 Task: Open Card Social Work Conference Review in Board Brand Guidelines Development and Implementation to Workspace IT Consulting Services and add a team member Softage.4@softage.net, a label Blue, a checklist Project Management, an attachment from your computer, a color Blue and finally, add a card description 'Develop and launch new customer loyalty program for repeat business' and a comment 'Given the potential risks associated with this task, let us ensure that we have a solid risk management plan in place.'. Add a start date 'Jan 08, 1900' with a due date 'Jan 15, 1900'
Action: Mouse moved to (584, 159)
Screenshot: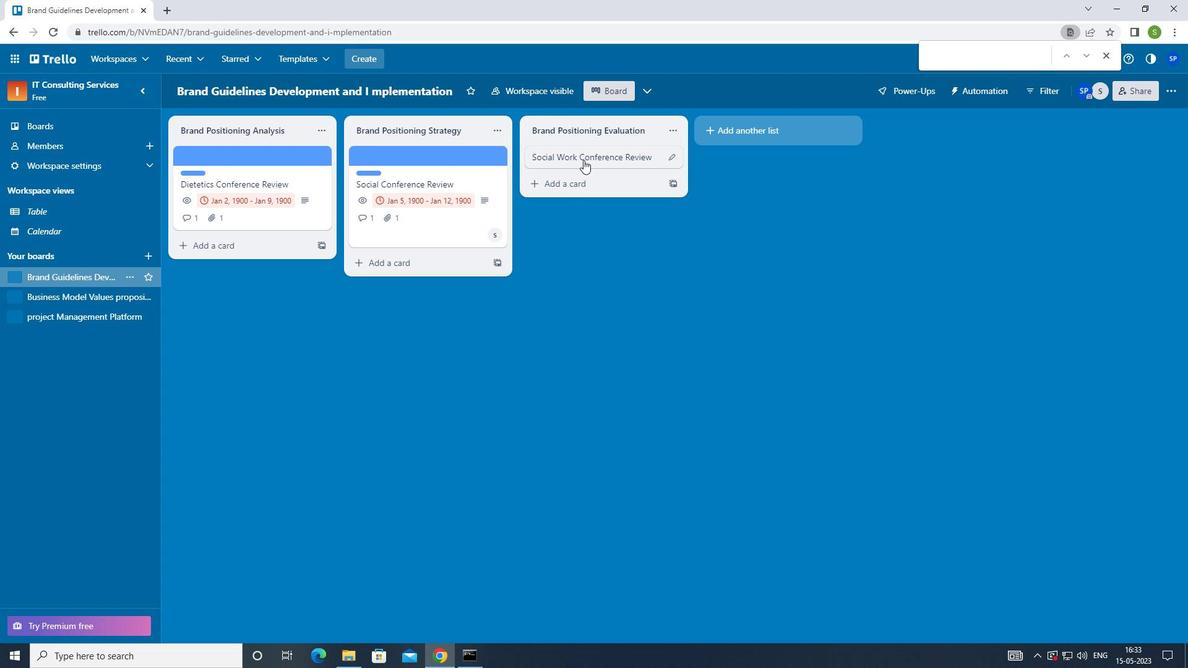 
Action: Mouse pressed left at (584, 159)
Screenshot: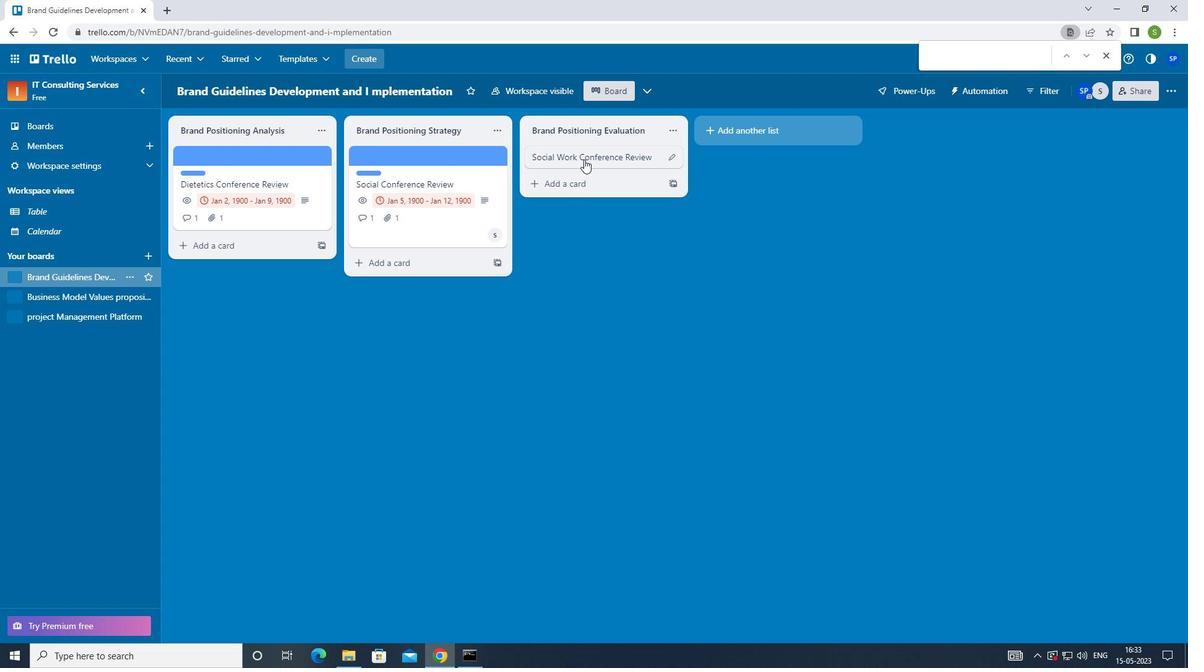 
Action: Mouse moved to (748, 160)
Screenshot: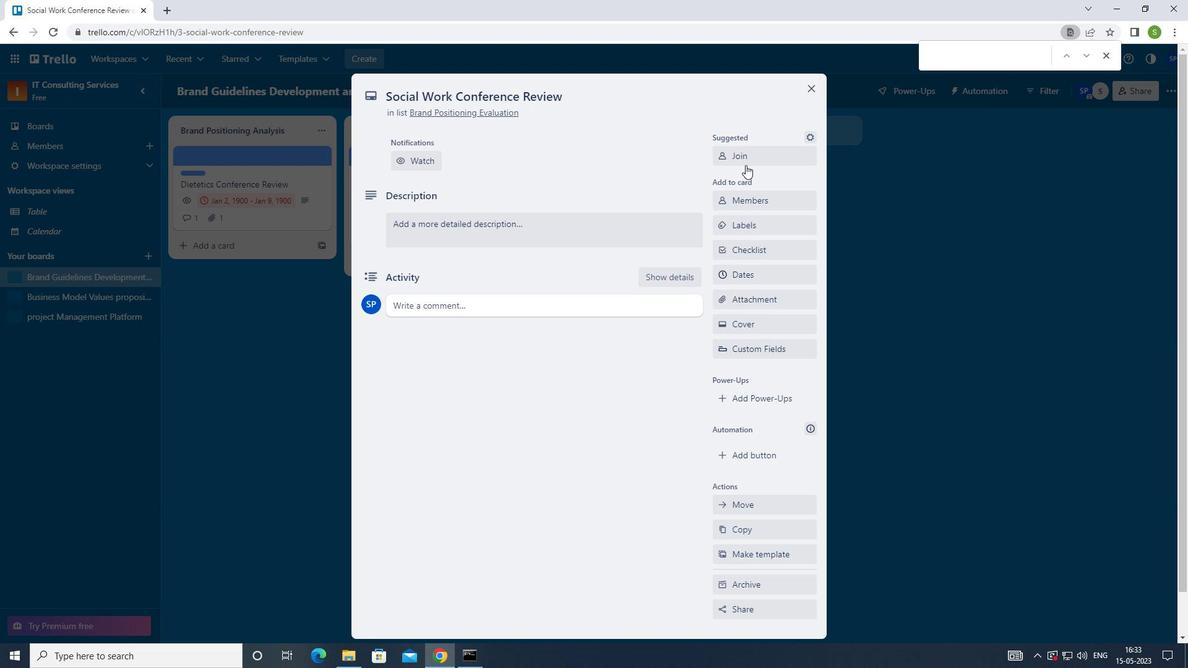 
Action: Mouse pressed left at (748, 160)
Screenshot: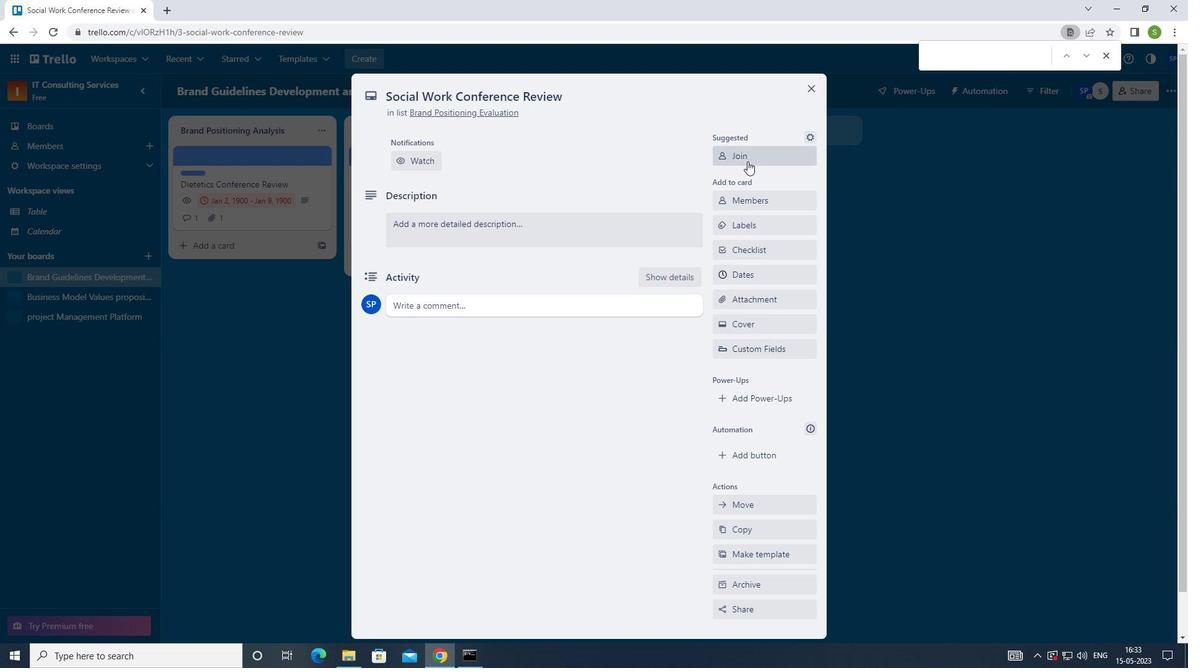 
Action: Mouse moved to (753, 154)
Screenshot: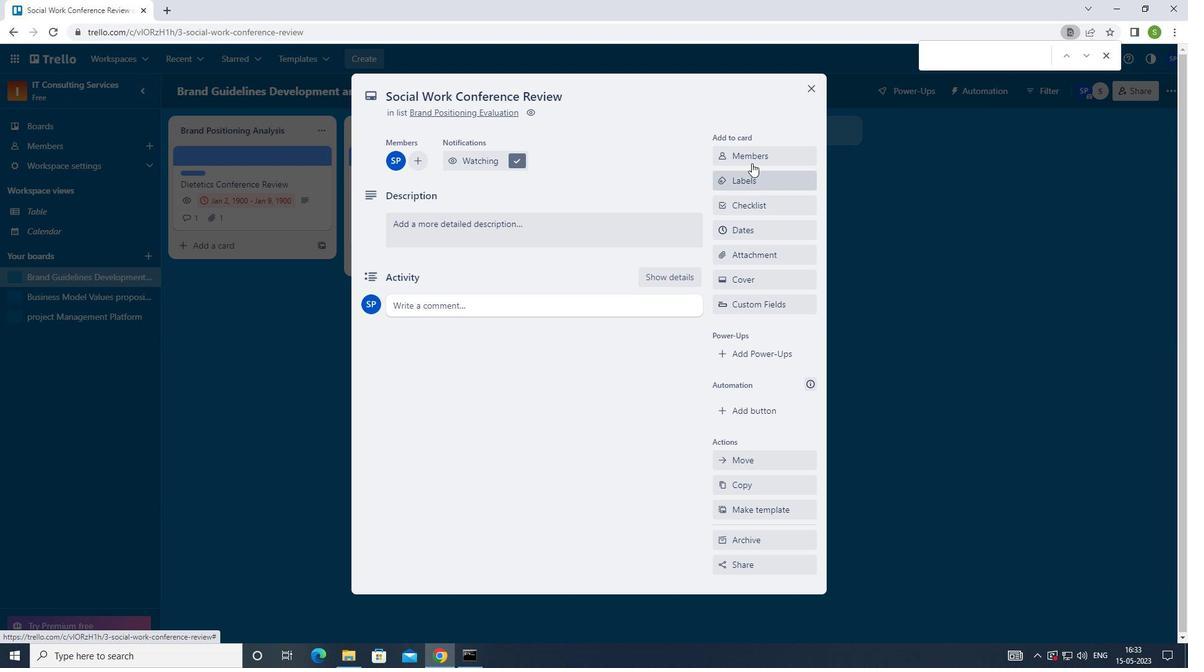 
Action: Mouse pressed left at (753, 154)
Screenshot: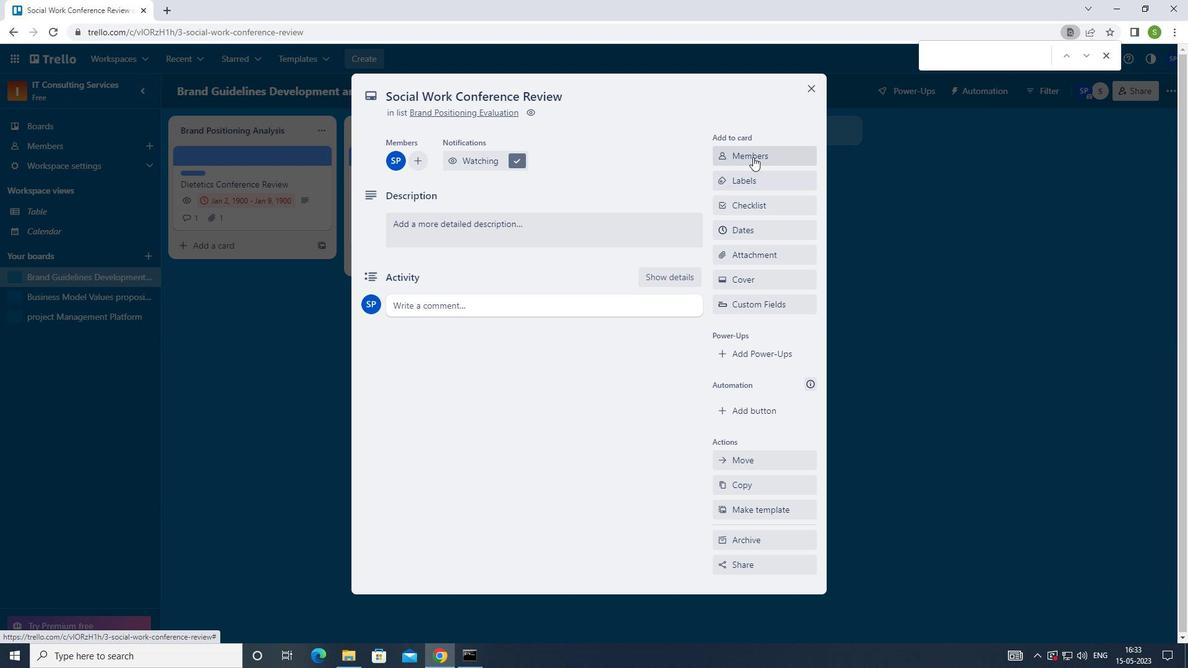 
Action: Mouse moved to (700, 173)
Screenshot: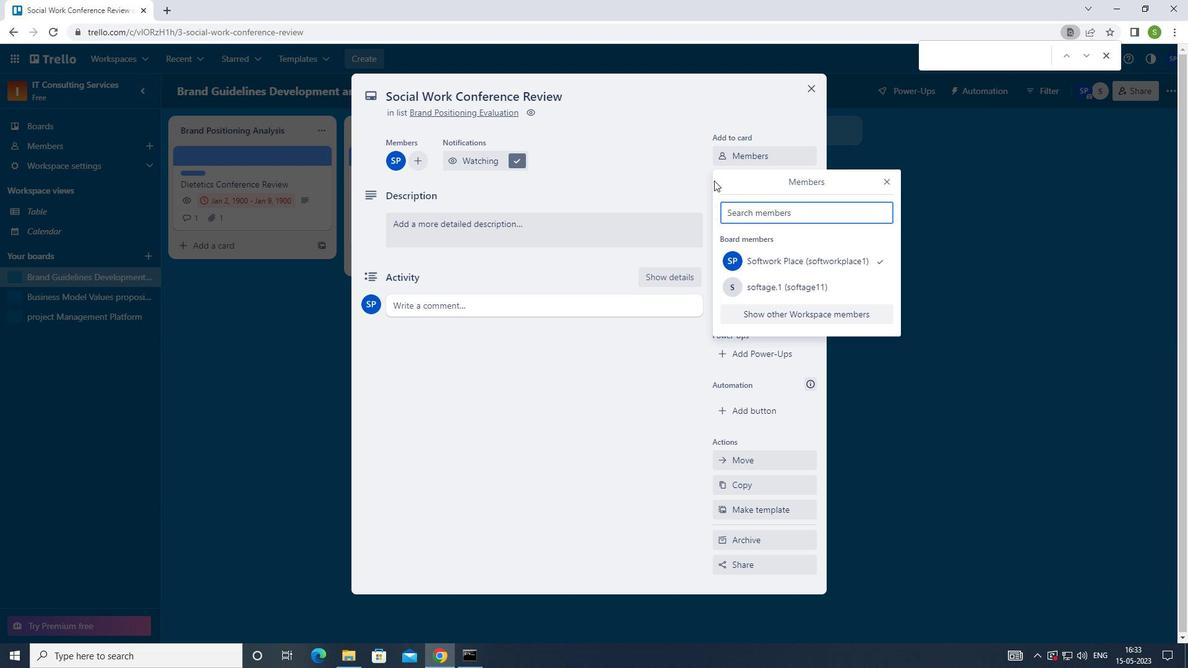 
Action: Key pressed <Key.shift>SOFTAGE.4<Key.shift>@SOFTAGE.NET<Key.enter>
Screenshot: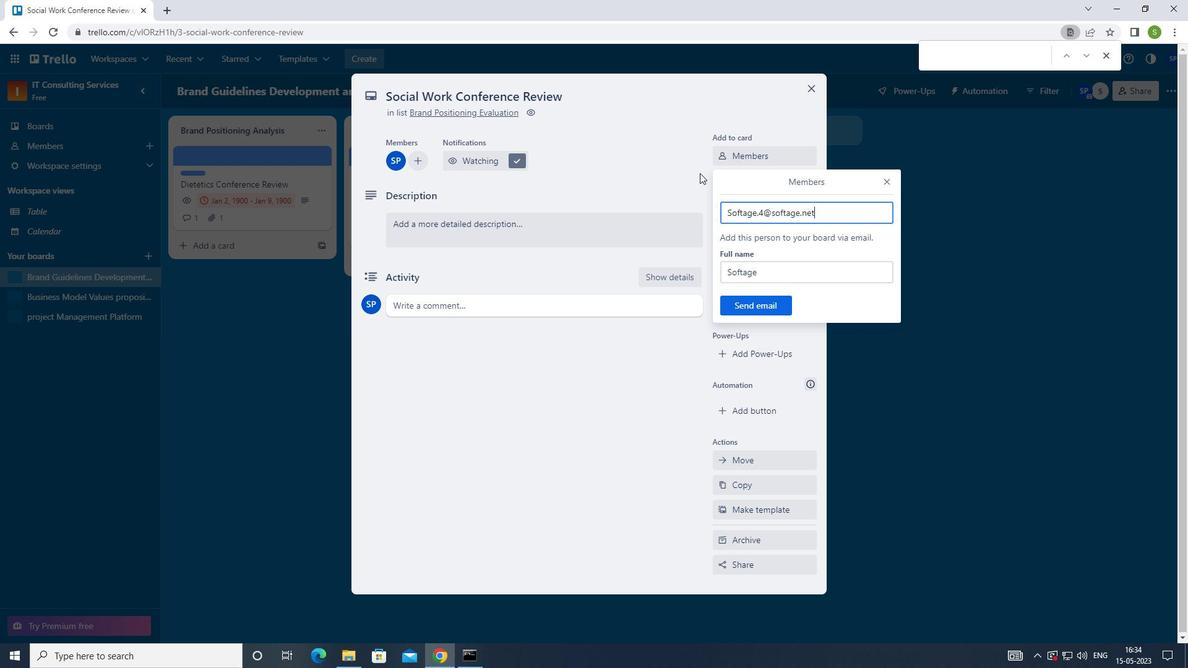 
Action: Mouse moved to (890, 181)
Screenshot: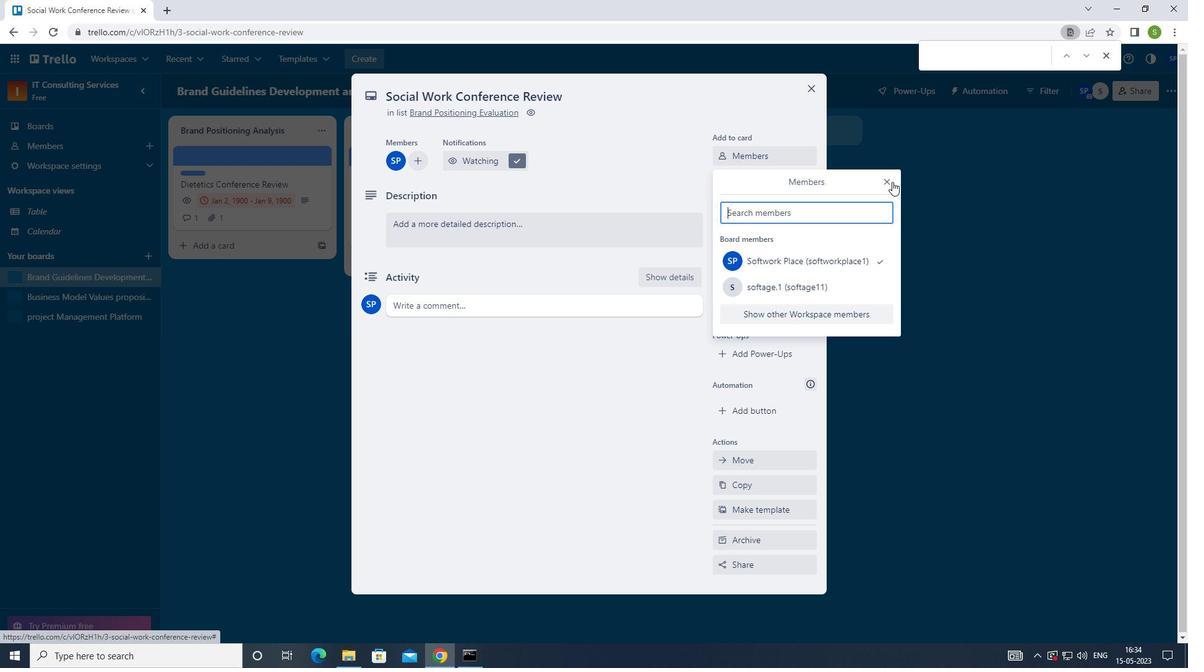 
Action: Mouse pressed left at (890, 181)
Screenshot: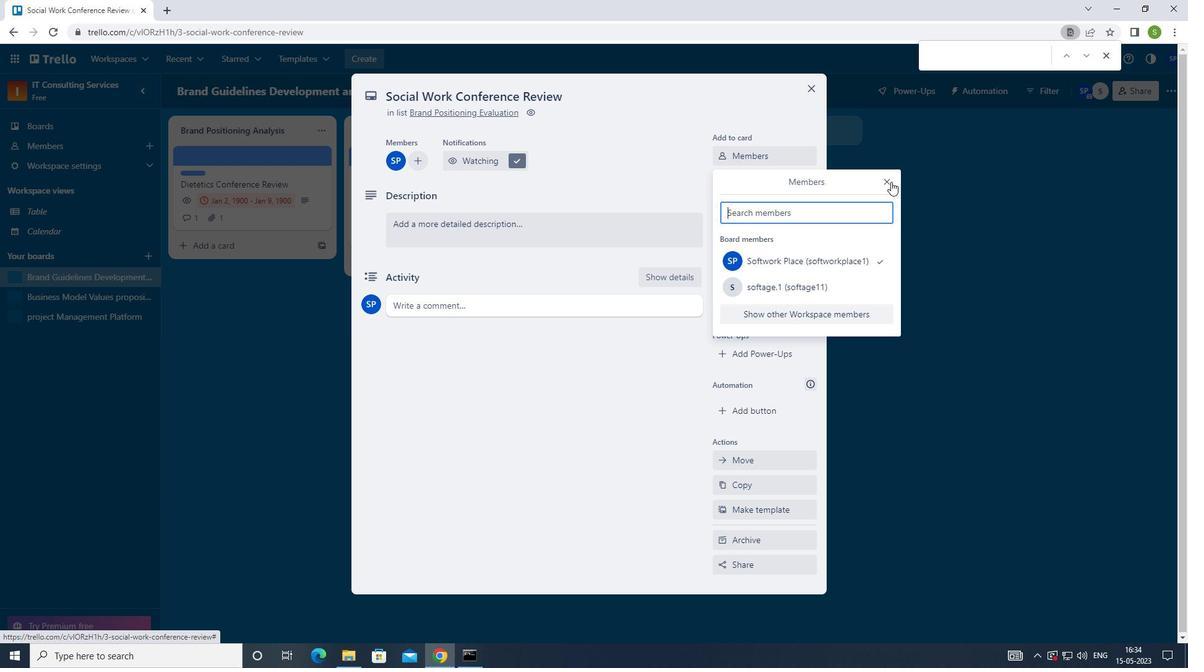 
Action: Mouse moved to (778, 179)
Screenshot: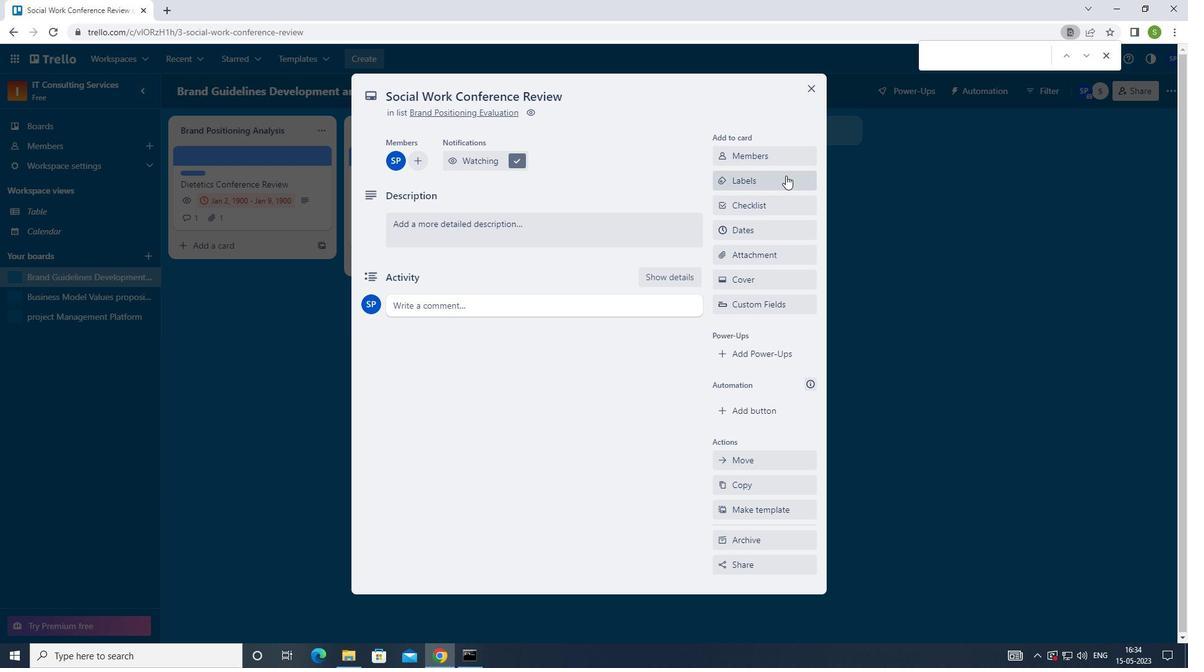 
Action: Mouse pressed left at (778, 179)
Screenshot: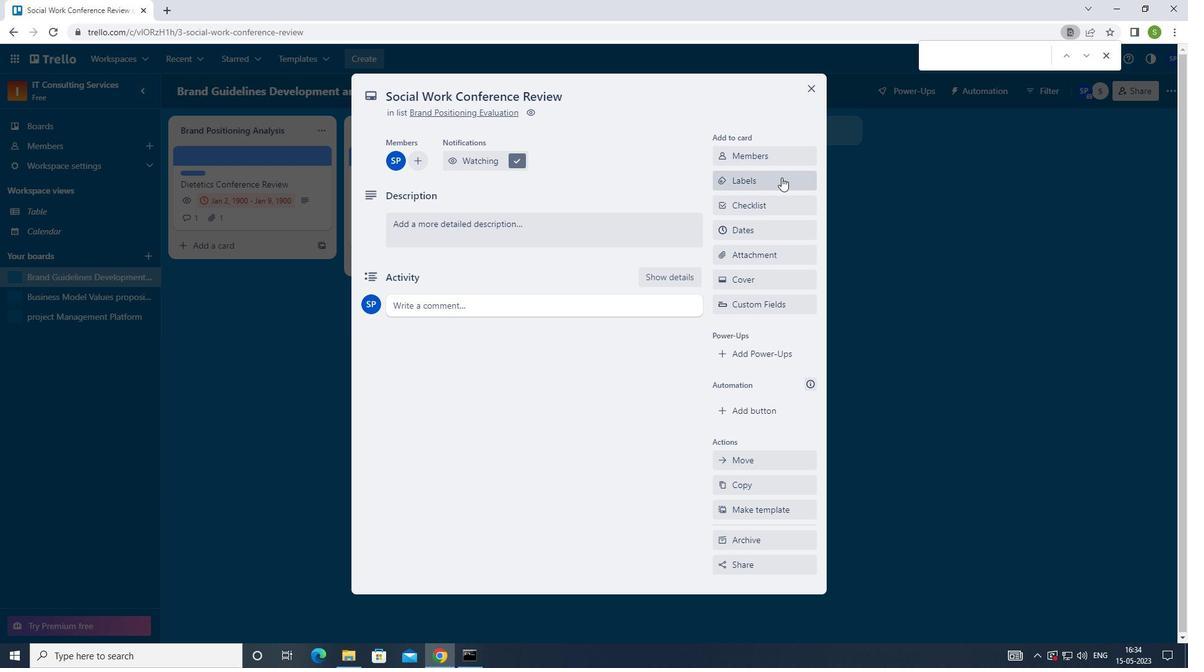 
Action: Mouse moved to (770, 392)
Screenshot: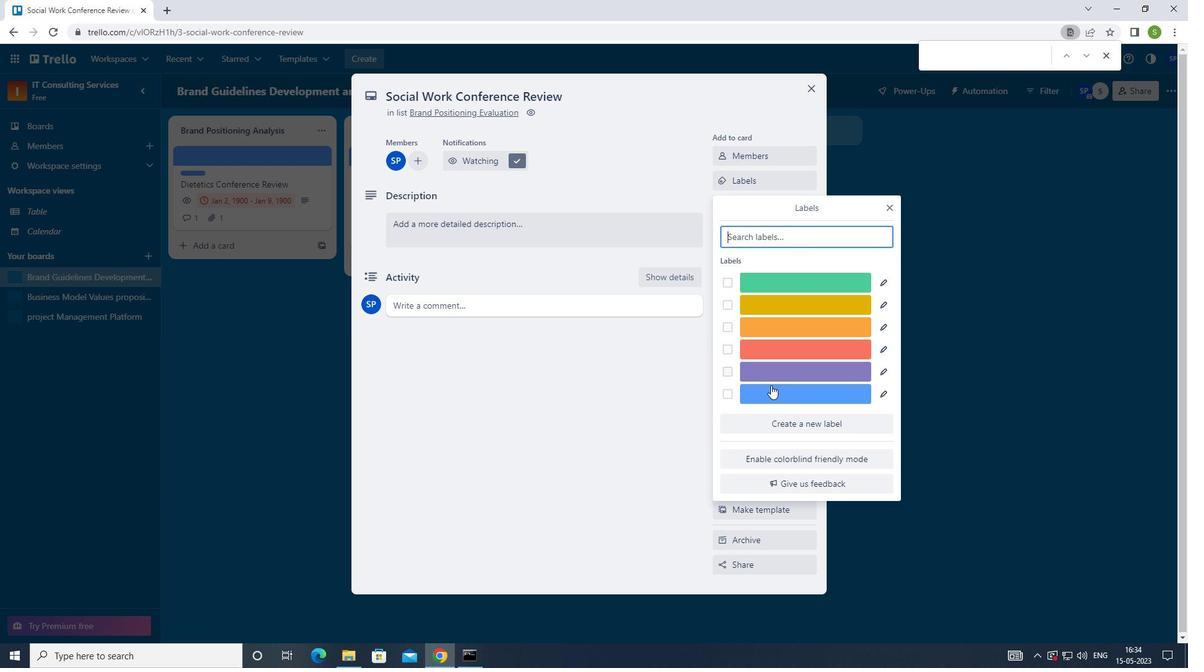 
Action: Mouse pressed left at (770, 392)
Screenshot: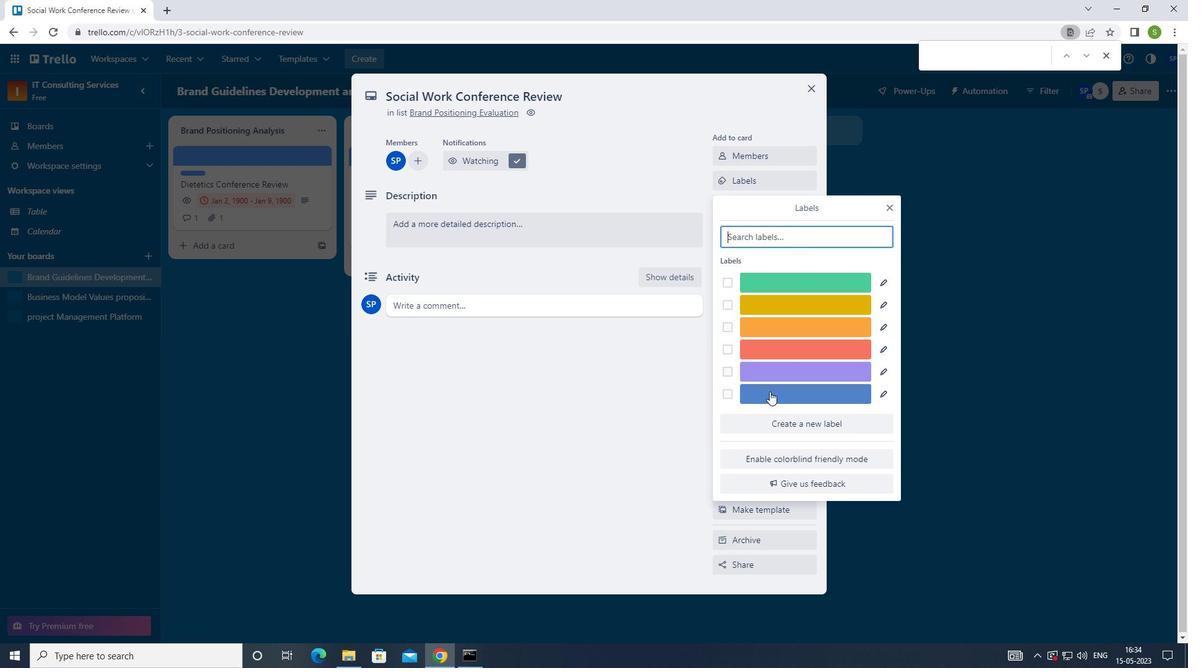 
Action: Mouse moved to (887, 205)
Screenshot: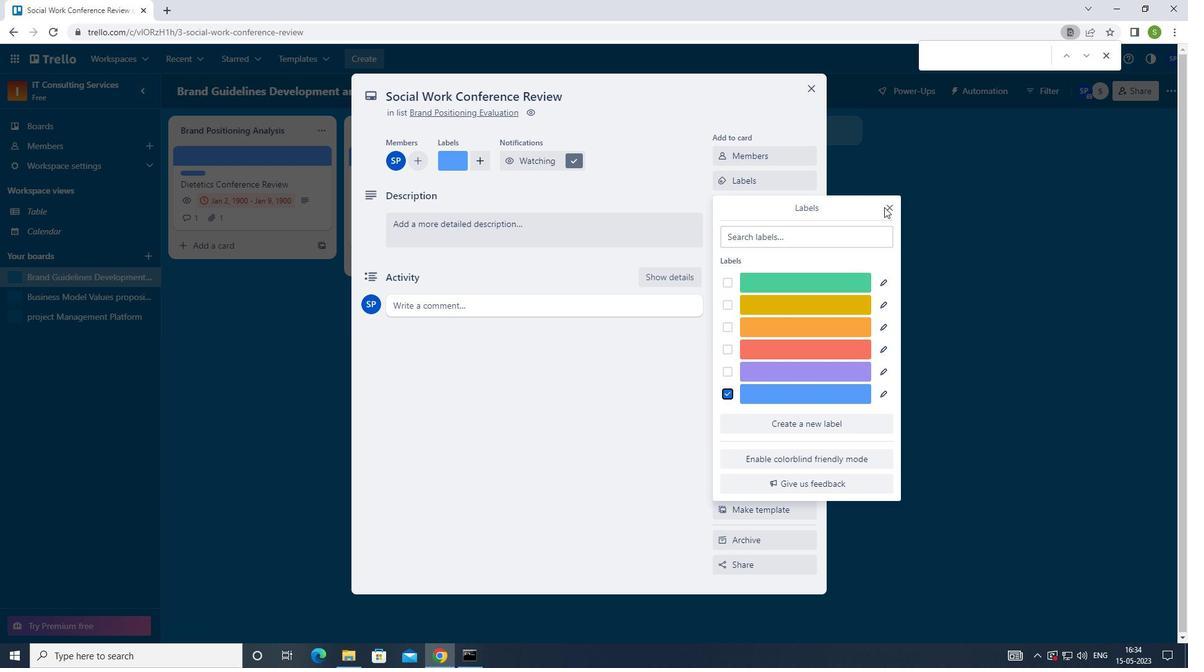 
Action: Mouse pressed left at (887, 205)
Screenshot: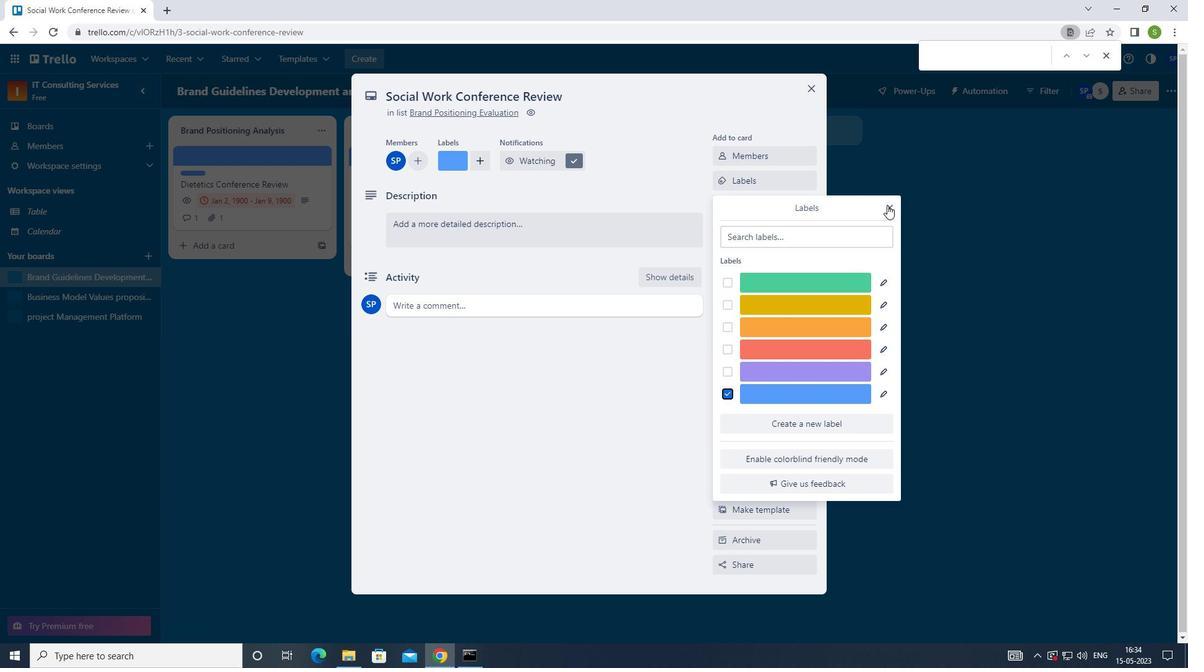 
Action: Mouse moved to (748, 198)
Screenshot: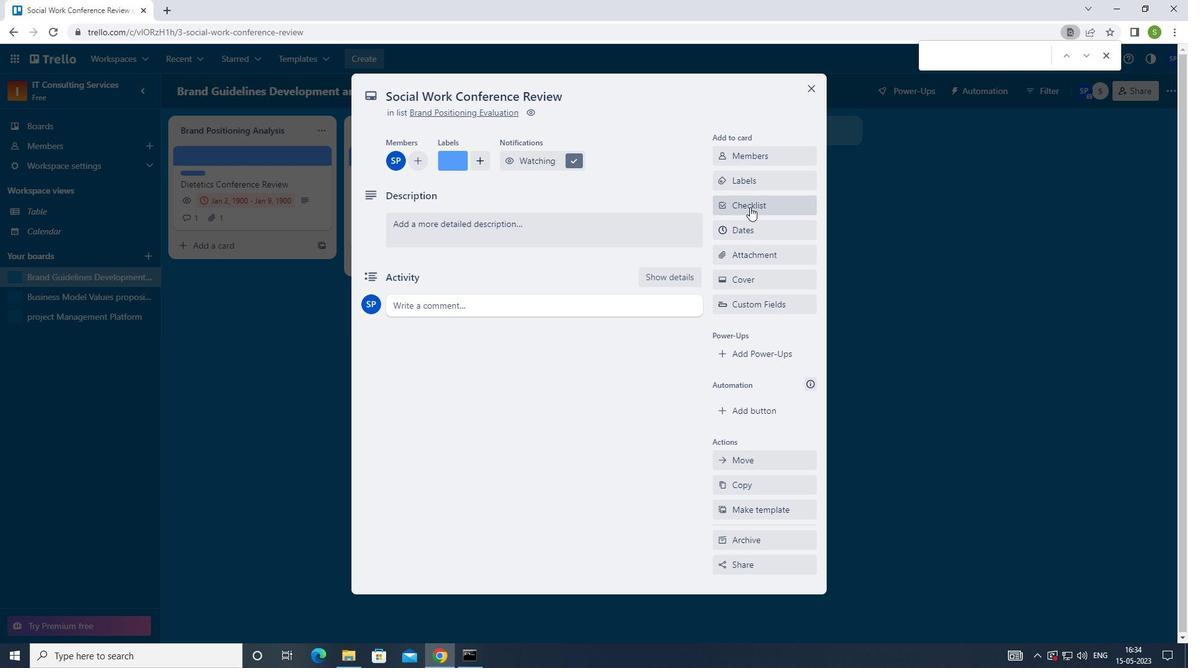 
Action: Mouse pressed left at (748, 198)
Screenshot: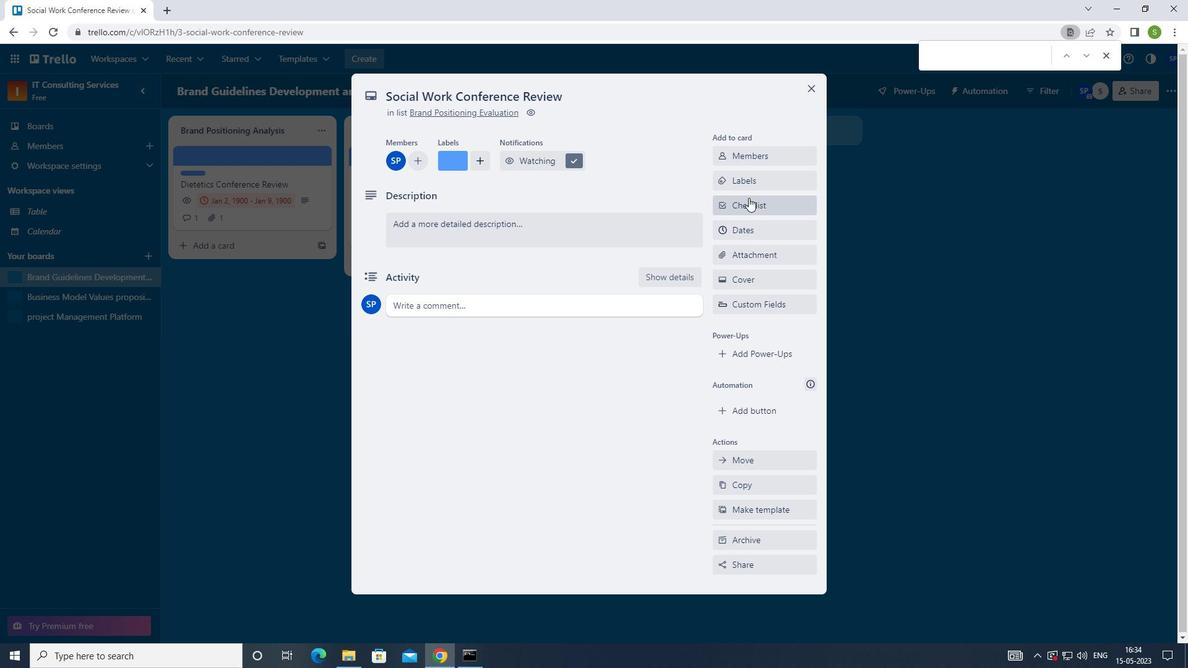 
Action: Mouse moved to (817, 196)
Screenshot: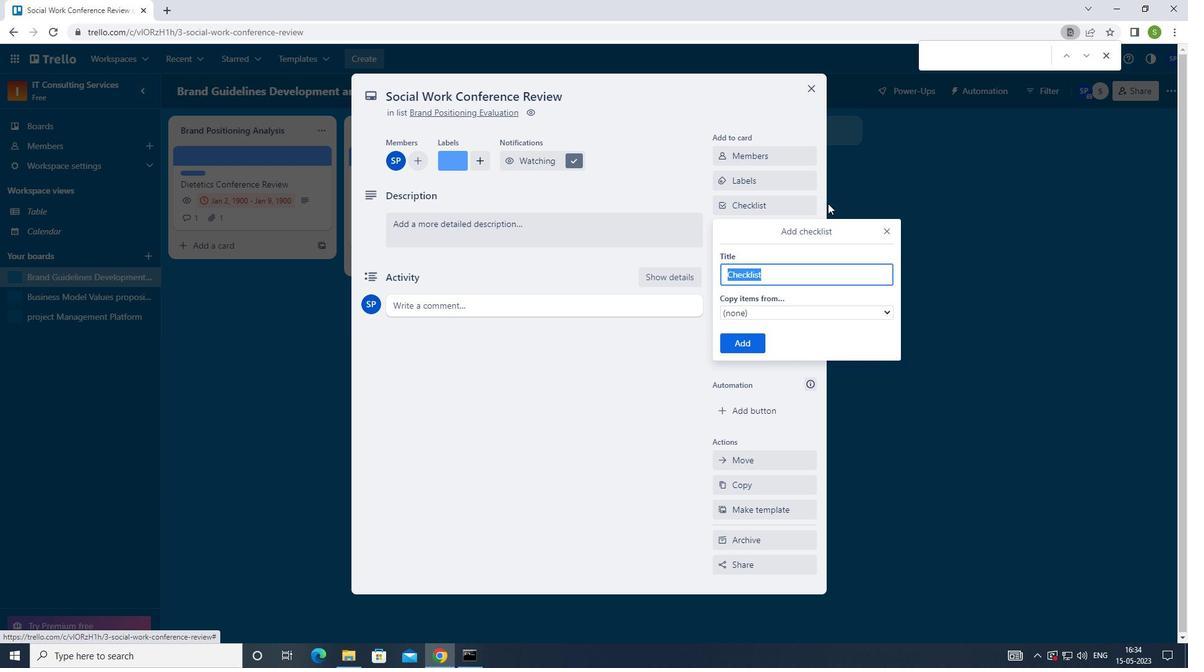 
Action: Key pressed <Key.shift>PROJECT<Key.space><Key.shift>MANAGEMENT
Screenshot: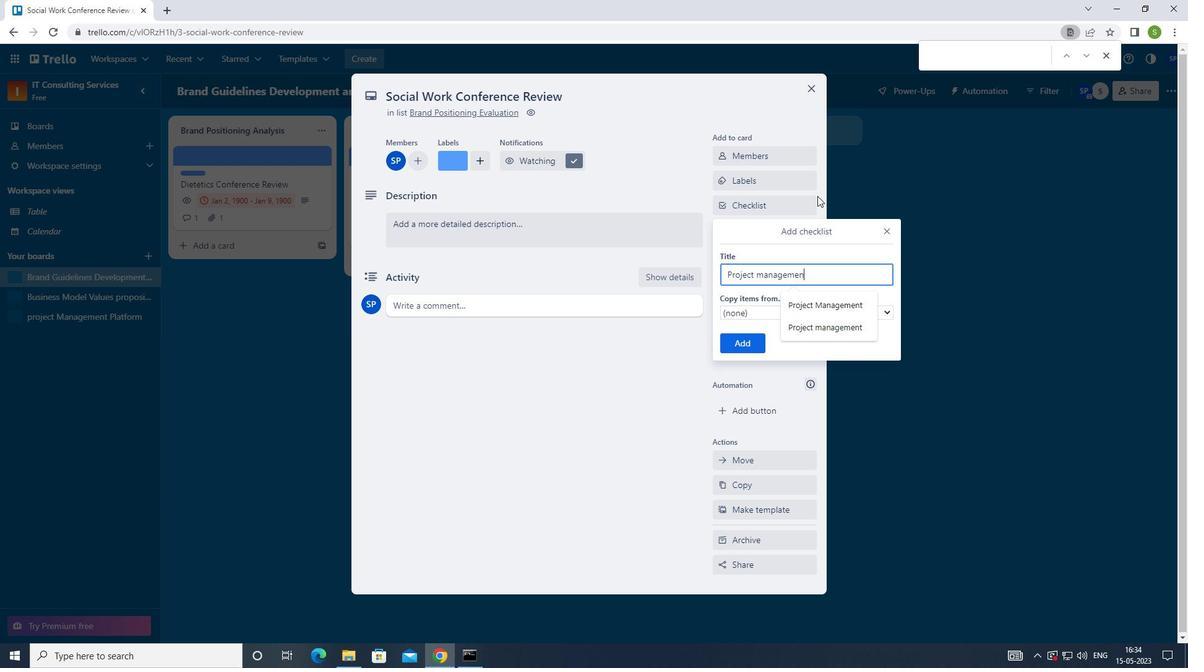 
Action: Mouse moved to (751, 344)
Screenshot: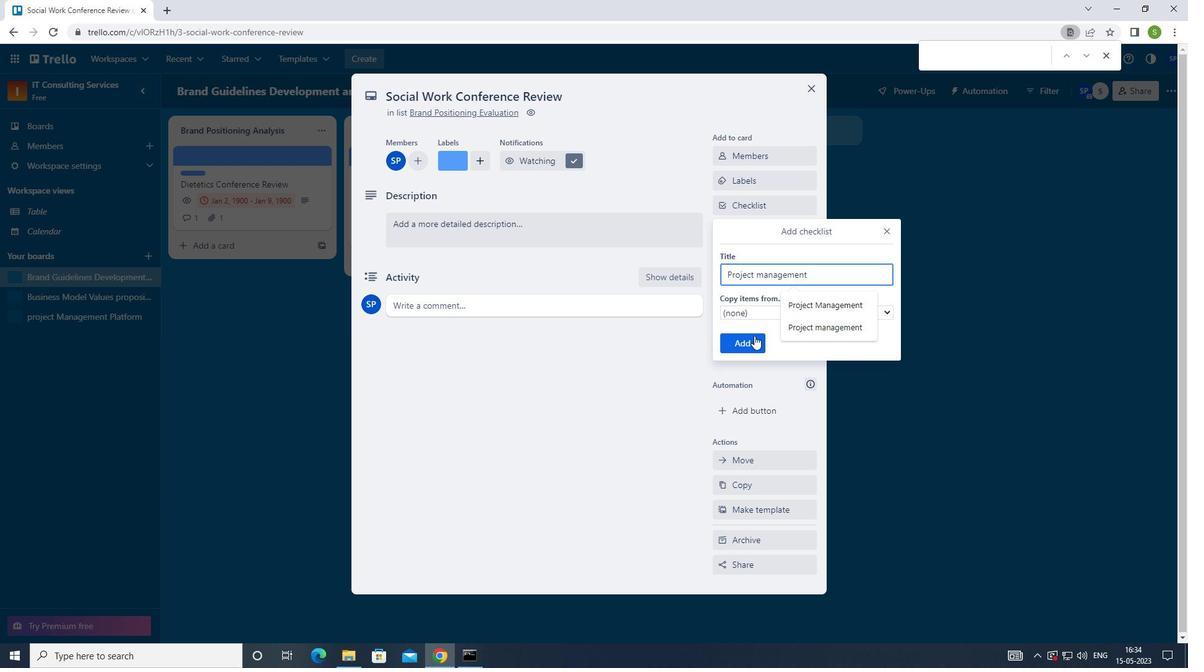 
Action: Mouse pressed left at (751, 344)
Screenshot: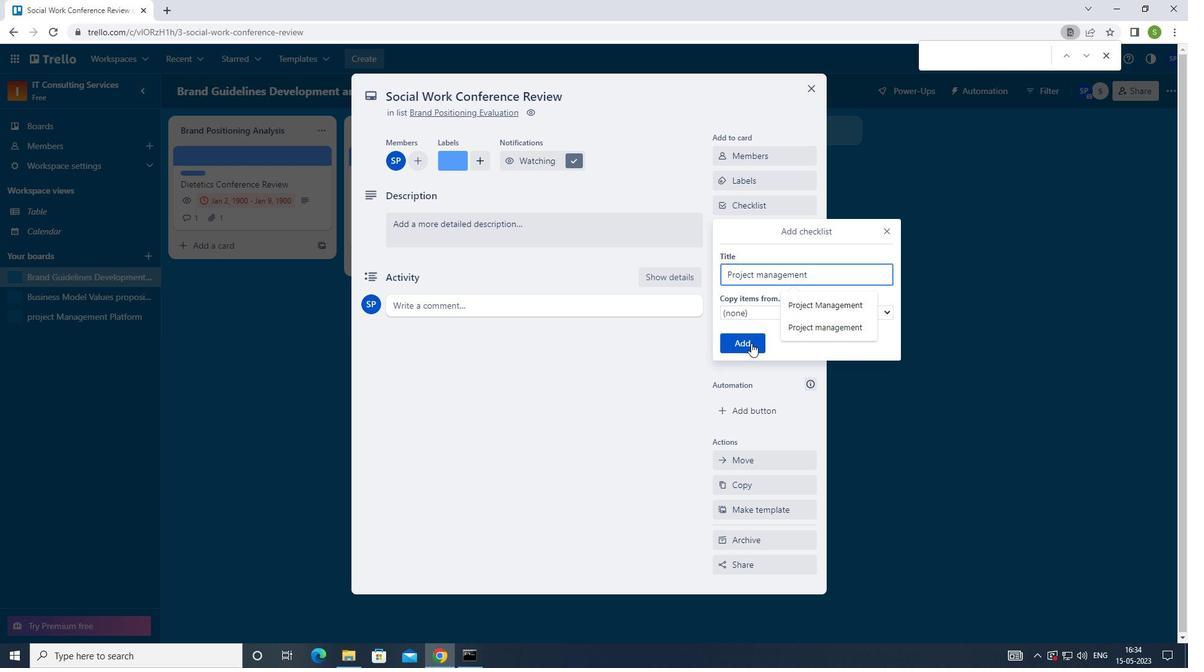
Action: Mouse moved to (750, 259)
Screenshot: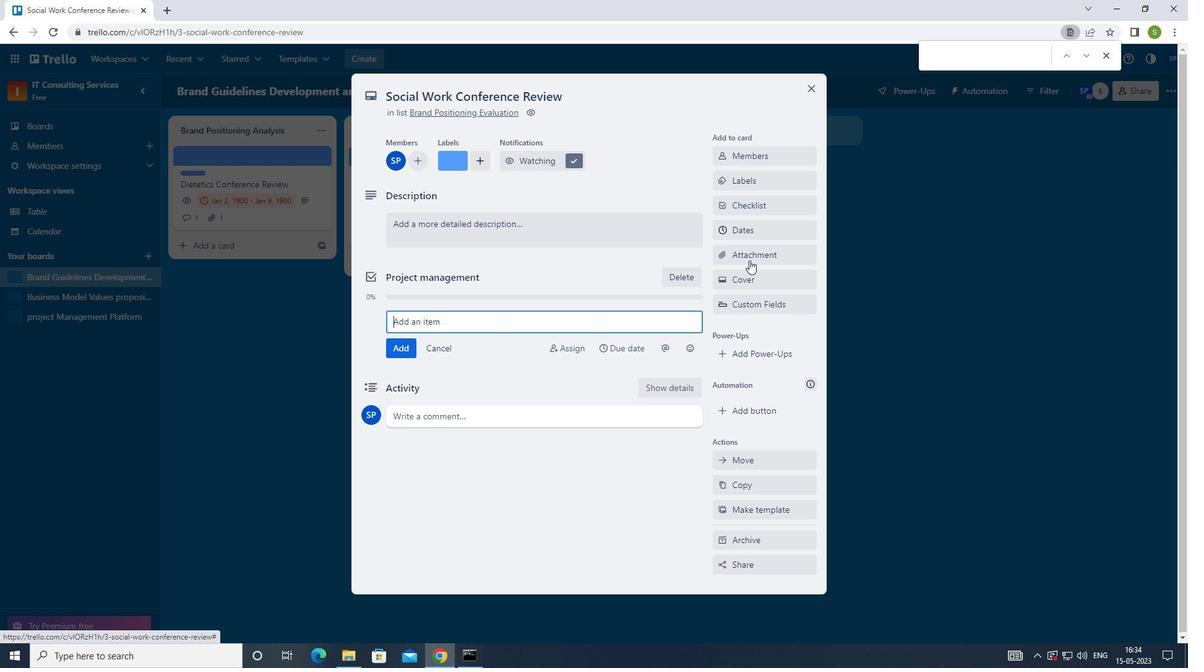 
Action: Mouse pressed left at (750, 259)
Screenshot: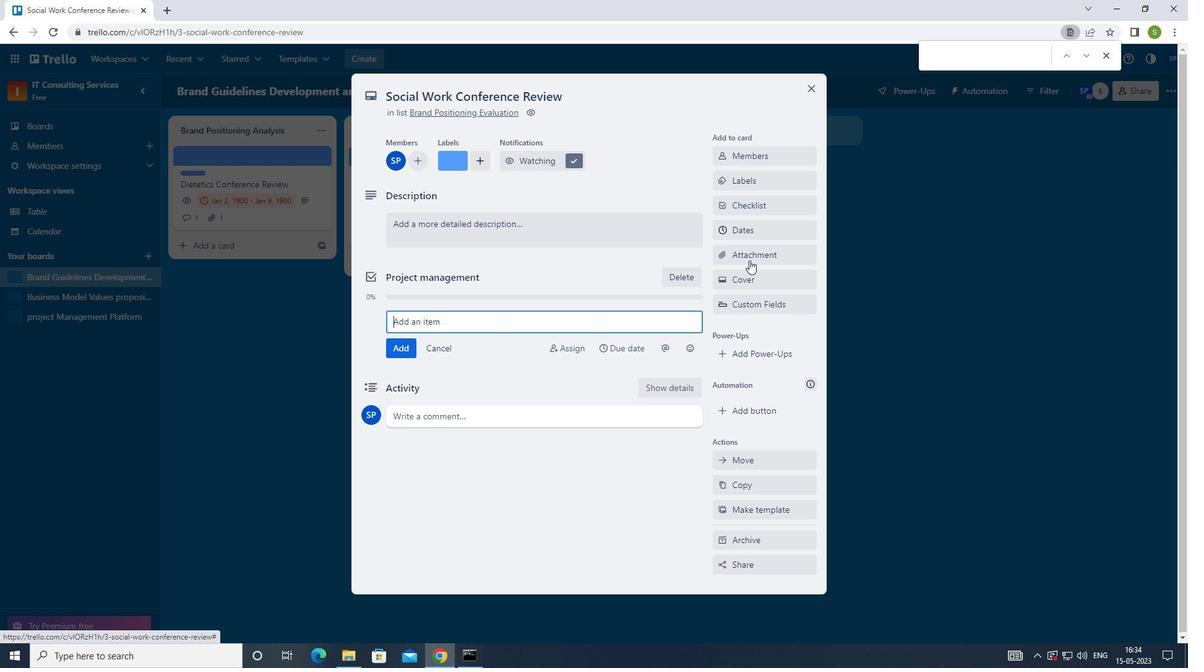 
Action: Mouse moved to (745, 307)
Screenshot: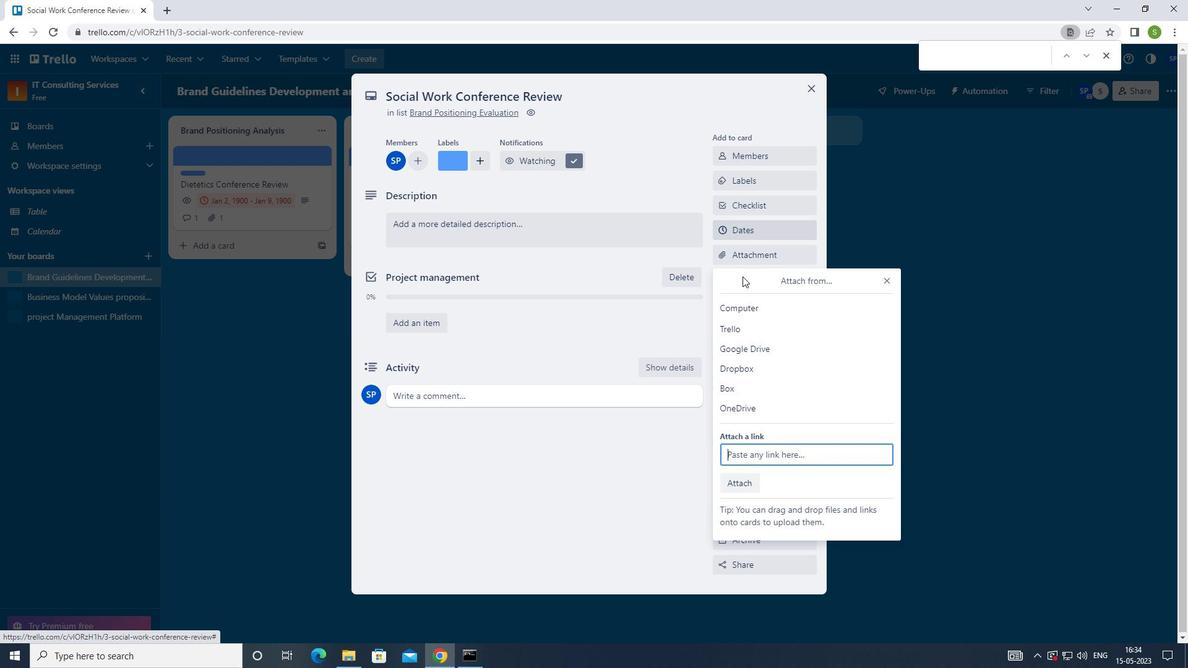
Action: Mouse pressed left at (745, 307)
Screenshot: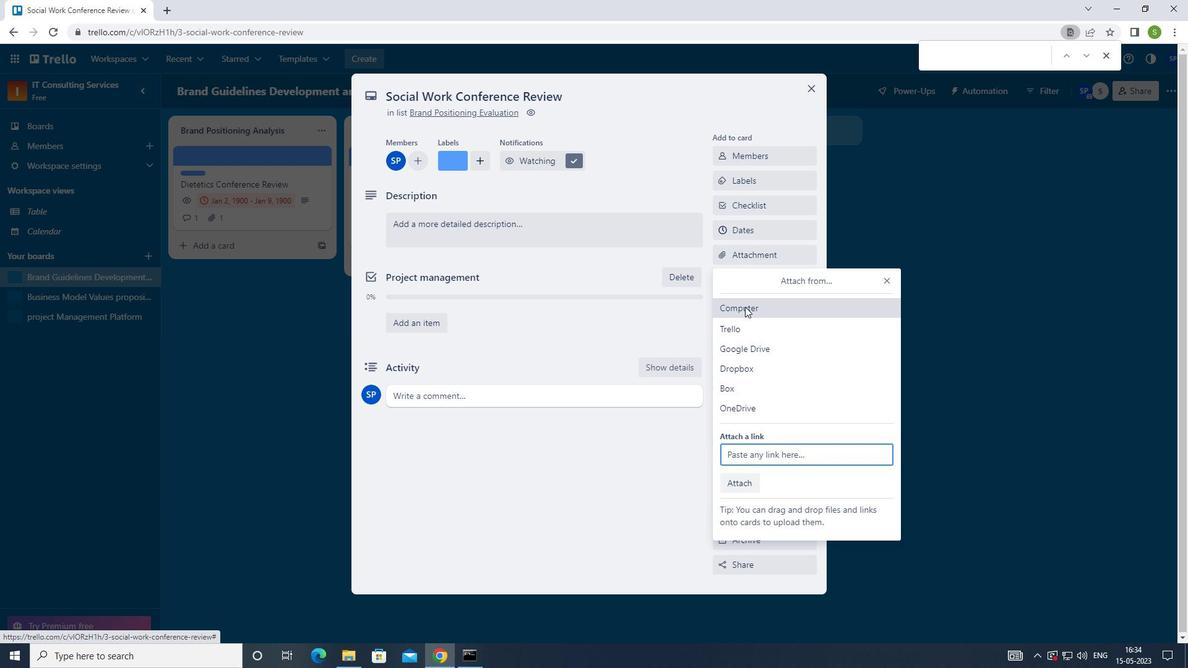 
Action: Mouse moved to (331, 91)
Screenshot: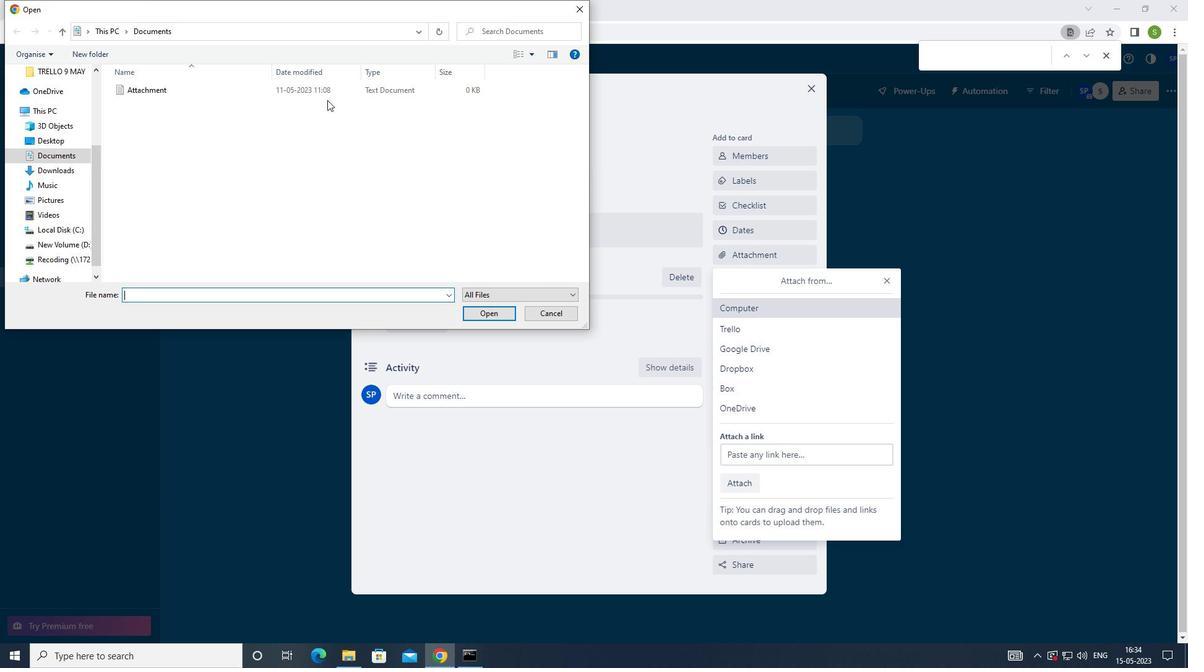 
Action: Mouse pressed left at (331, 91)
Screenshot: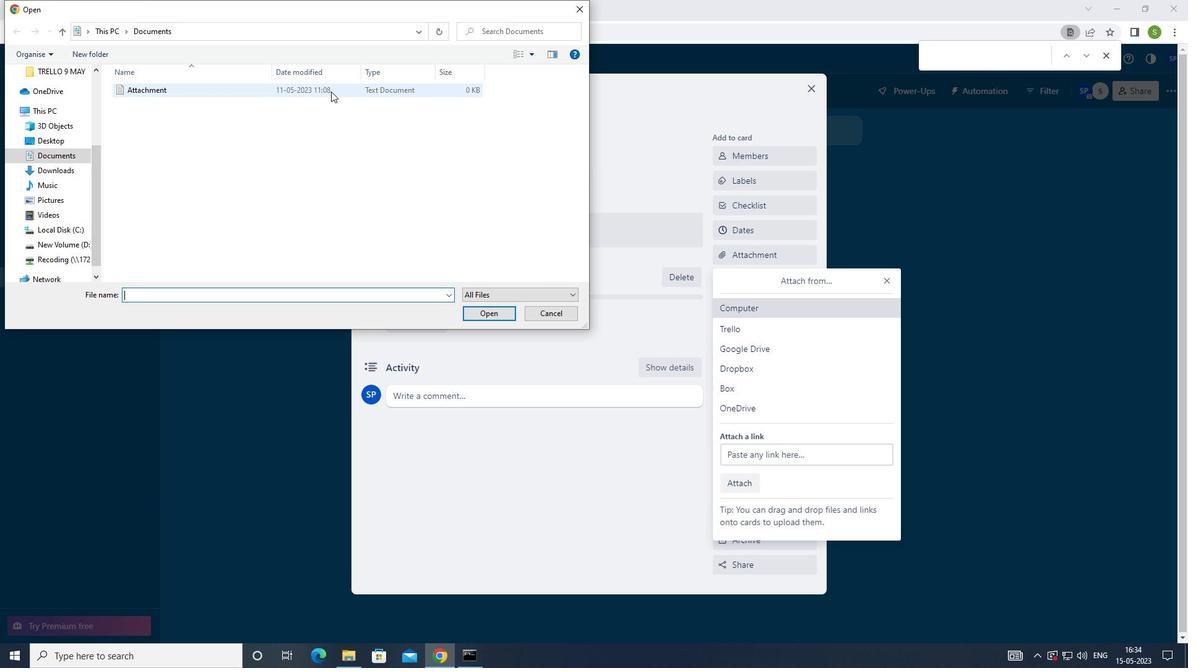 
Action: Mouse moved to (480, 313)
Screenshot: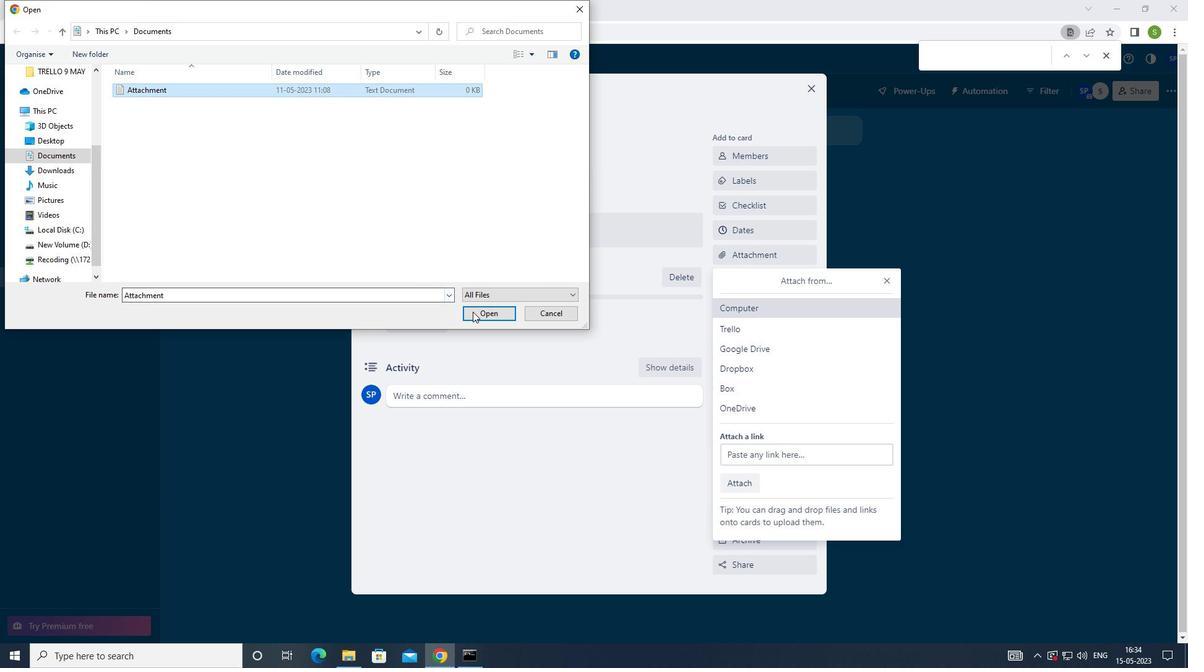 
Action: Mouse pressed left at (480, 313)
Screenshot: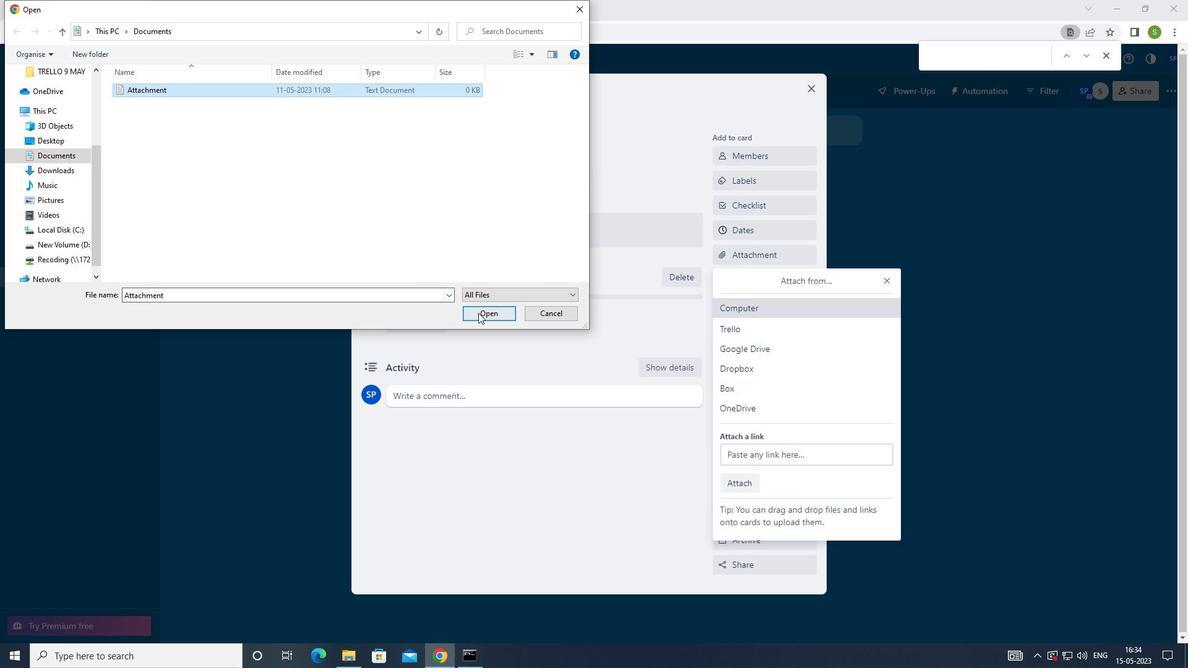 
Action: Mouse moved to (746, 285)
Screenshot: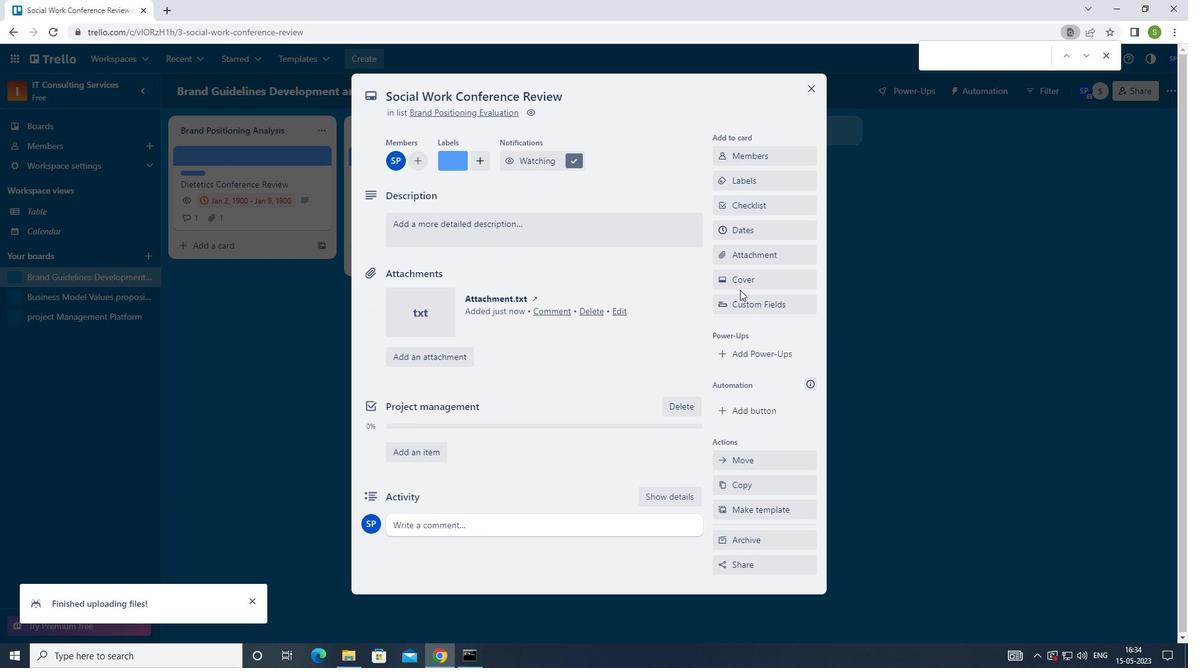 
Action: Mouse pressed left at (746, 285)
Screenshot: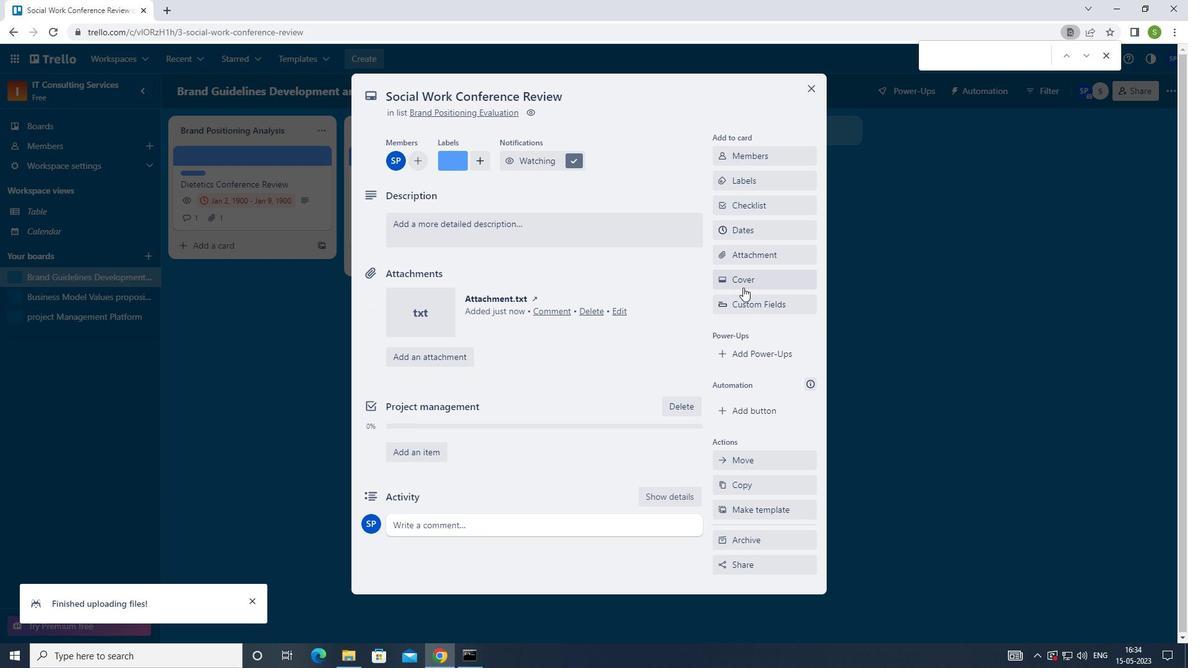 
Action: Mouse moved to (734, 425)
Screenshot: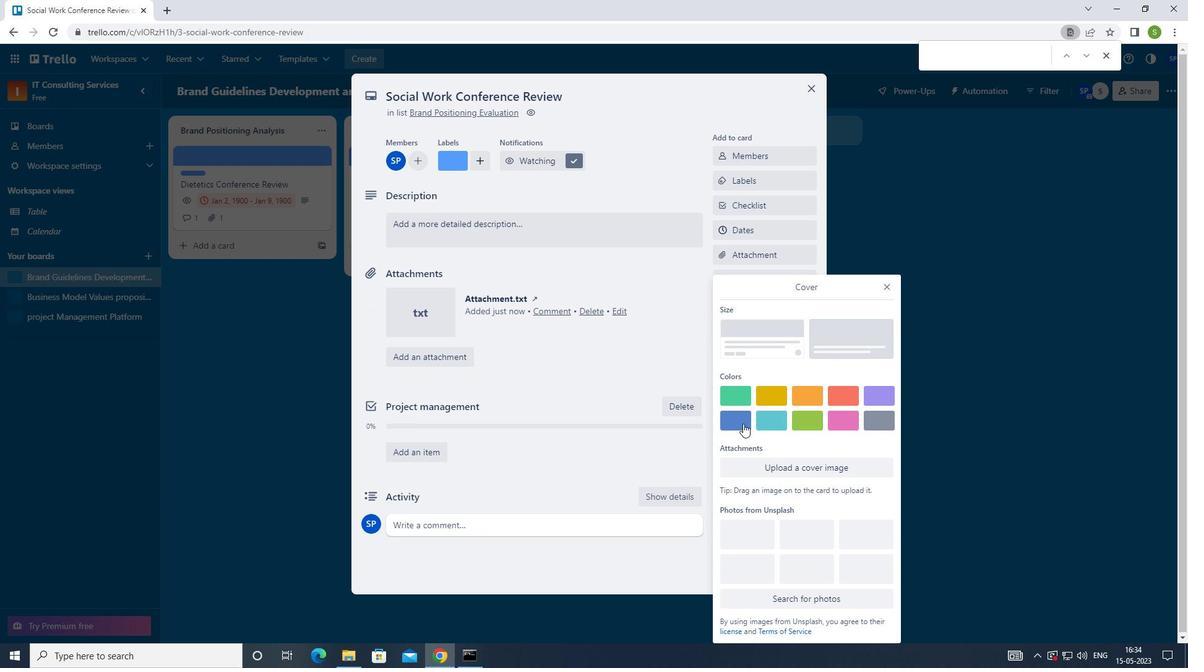 
Action: Mouse pressed left at (734, 425)
Screenshot: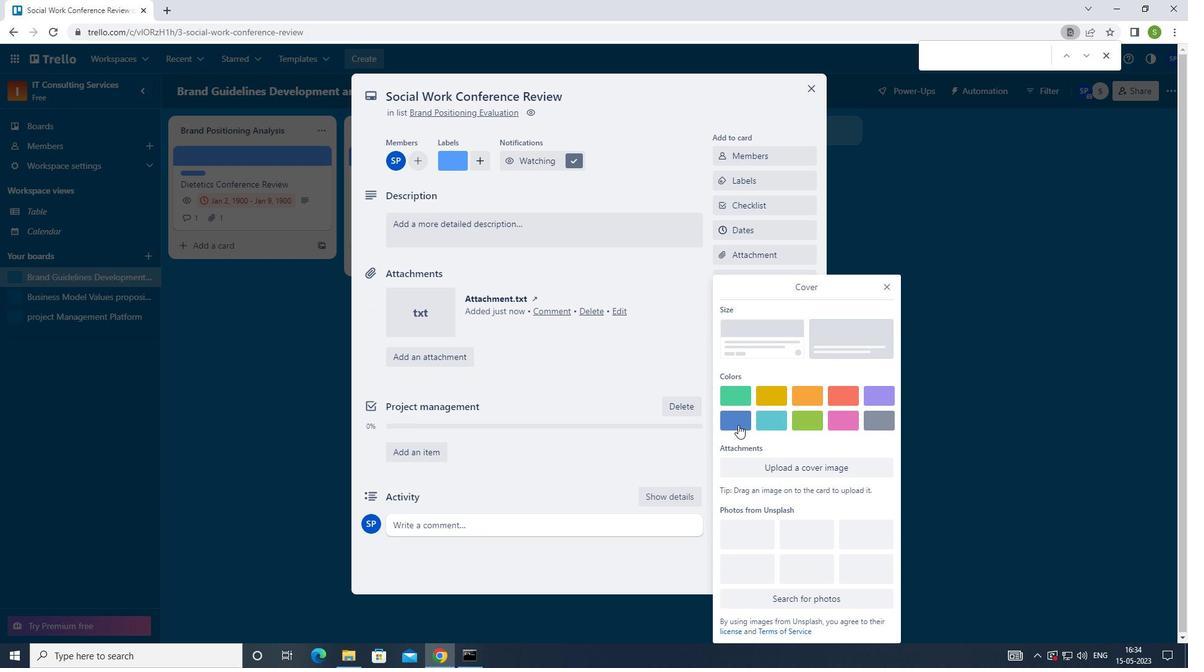 
Action: Mouse moved to (888, 259)
Screenshot: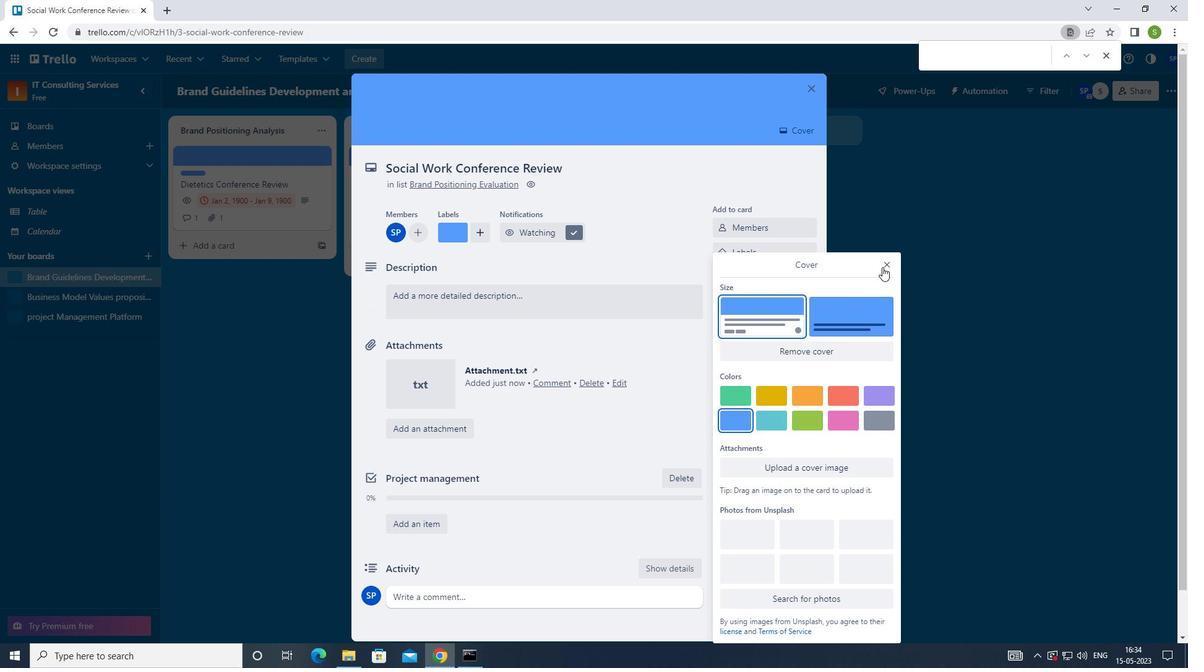 
Action: Mouse pressed left at (888, 259)
Screenshot: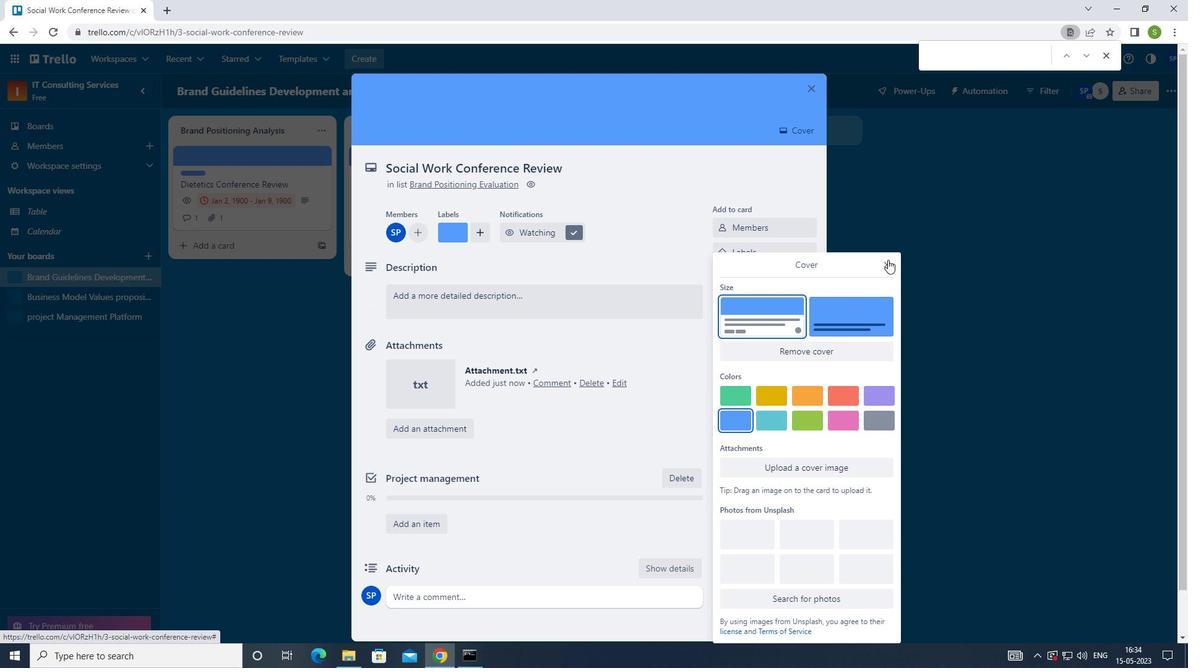 
Action: Mouse moved to (620, 318)
Screenshot: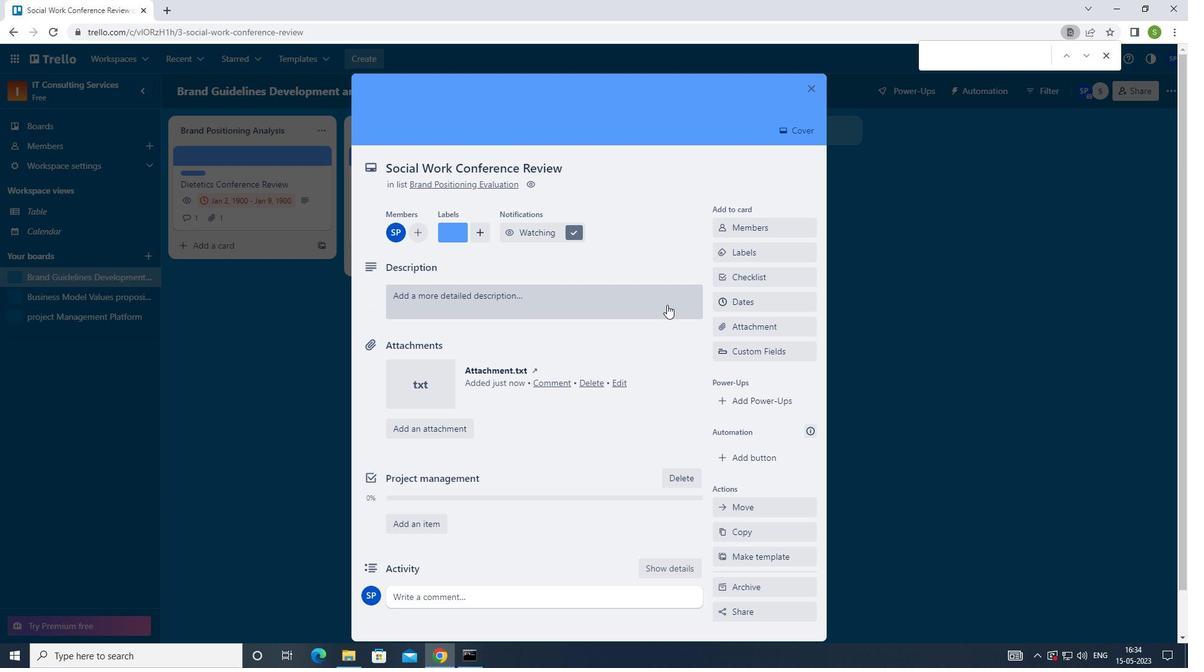 
Action: Mouse pressed left at (620, 318)
Screenshot: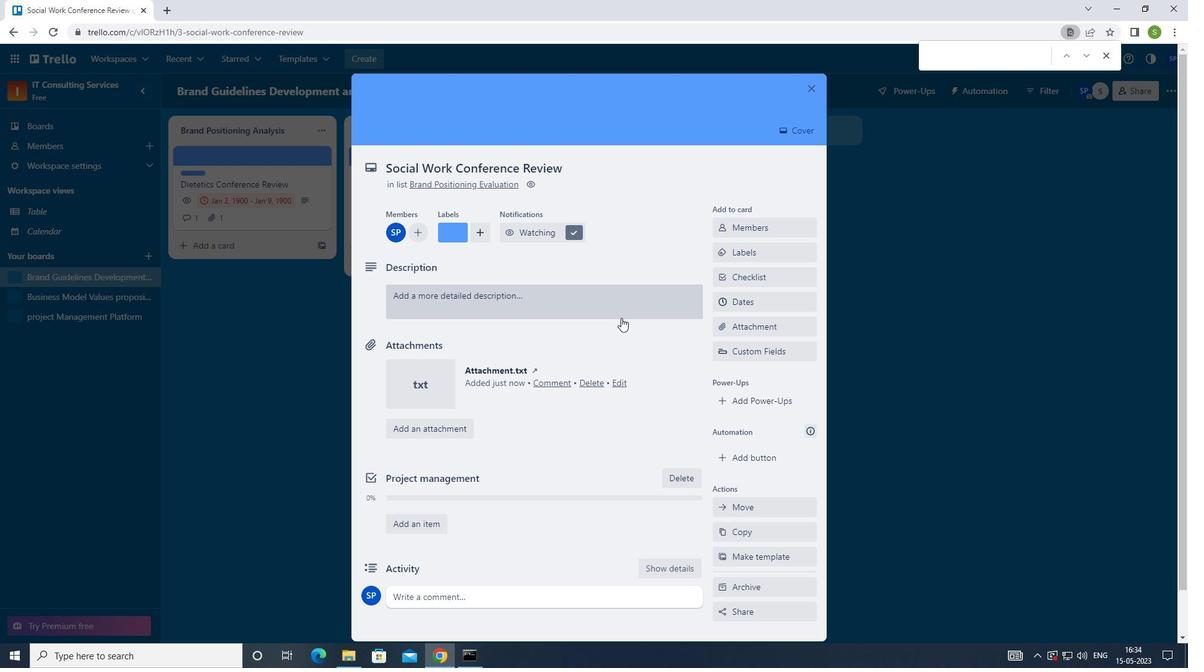
Action: Mouse moved to (656, 255)
Screenshot: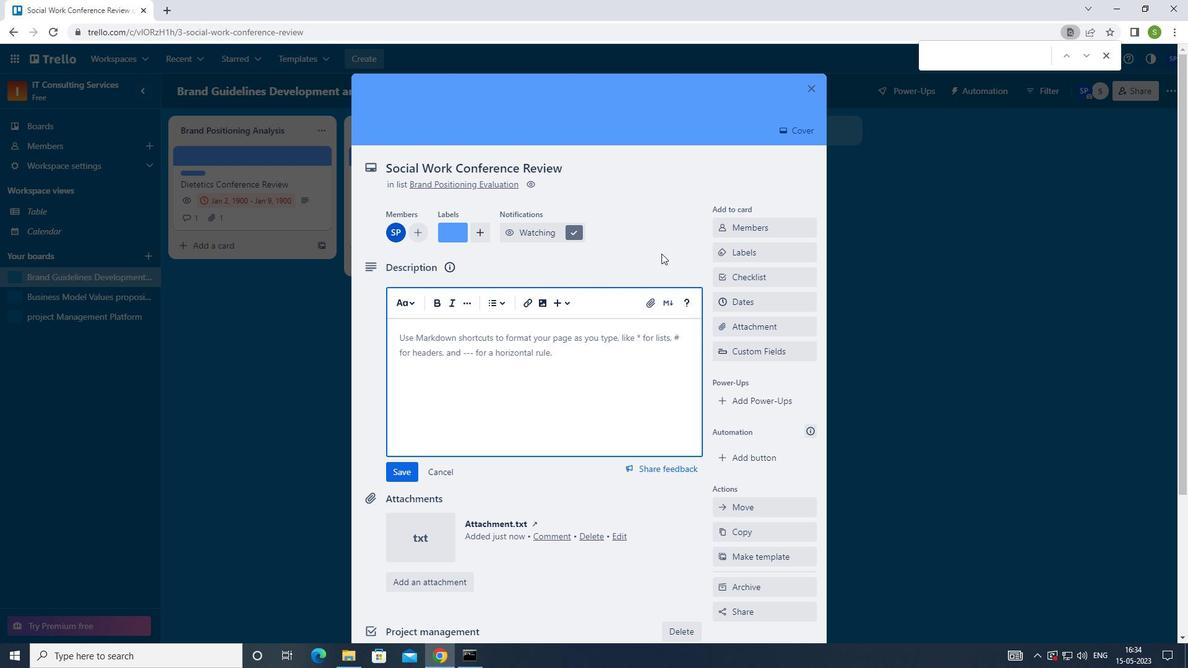 
Action: Key pressed <Key.shift>DEVE
Screenshot: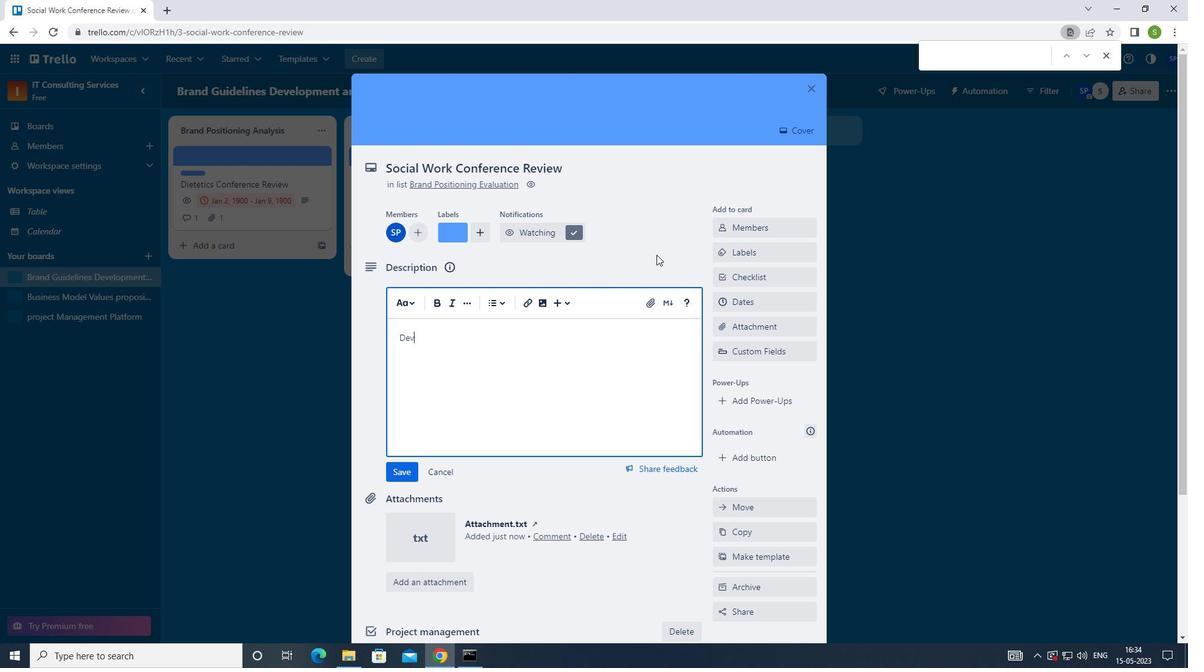 
Action: Mouse moved to (656, 255)
Screenshot: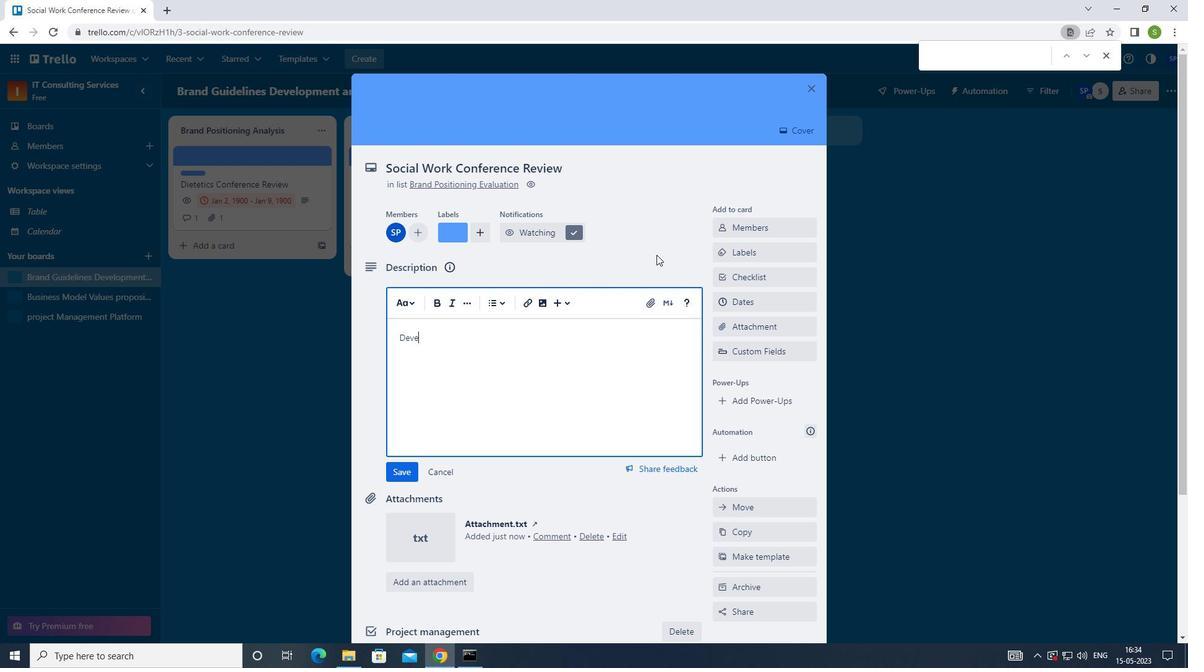 
Action: Key pressed LOP
Screenshot: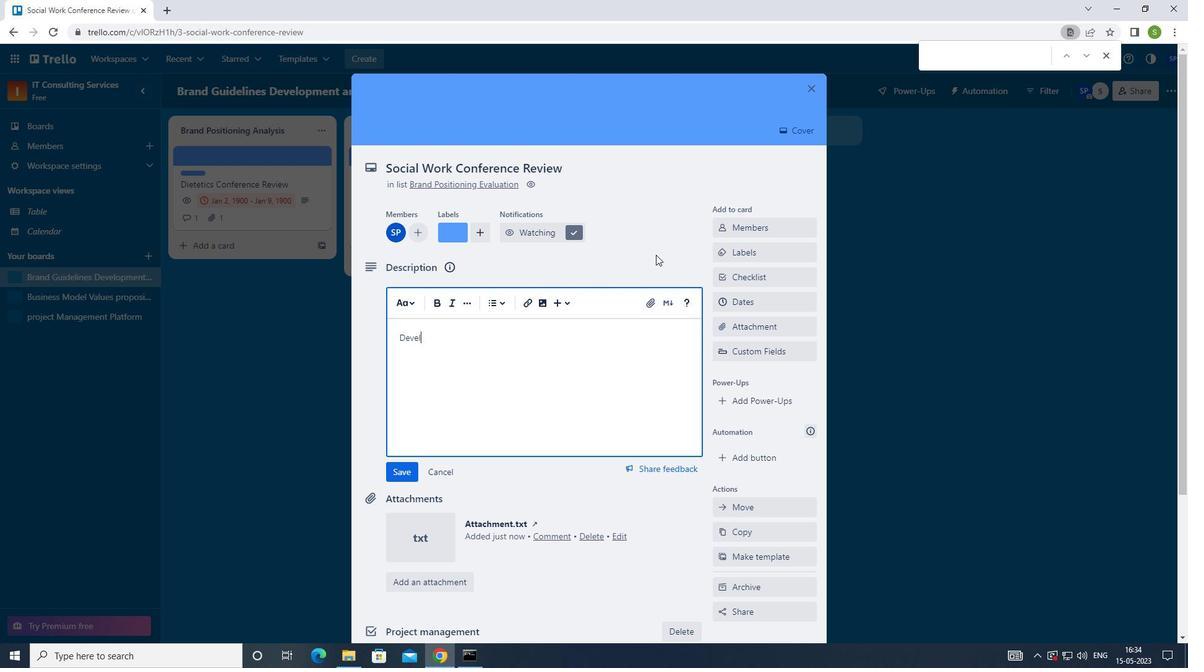 
Action: Mouse moved to (651, 256)
Screenshot: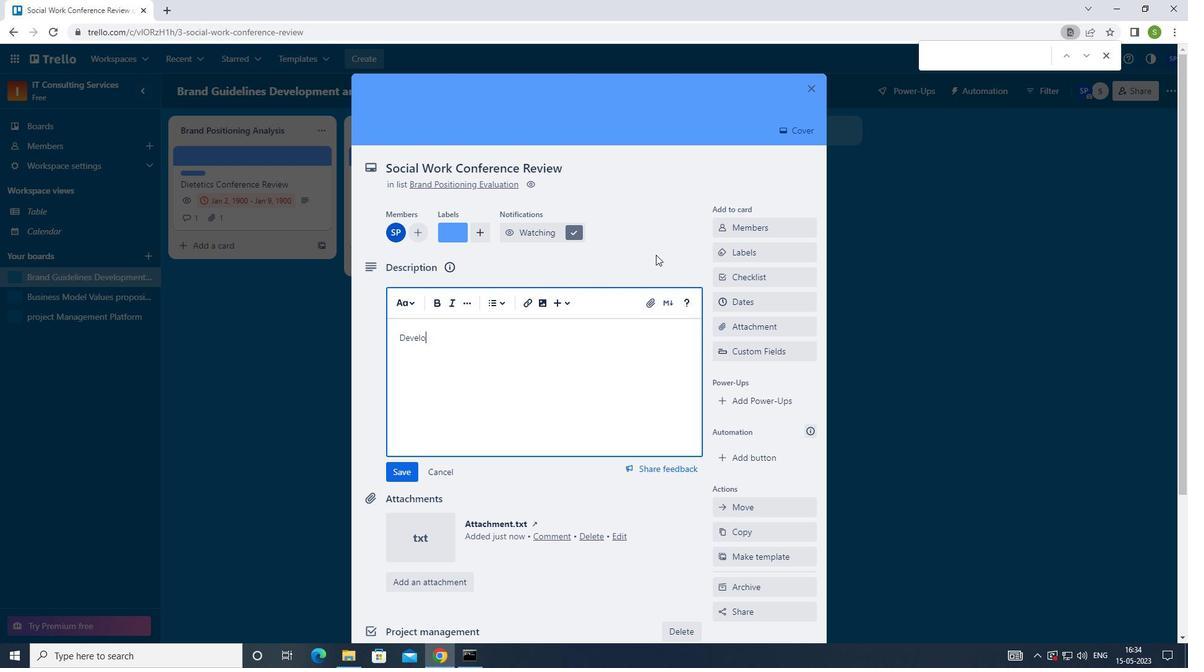 
Action: Key pressed <Key.space>AND<Key.space>LAUNCH<Key.space>NEW<Key.space>CUSTOMER<Key.space>LOYALITY<Key.space>PRO
Screenshot: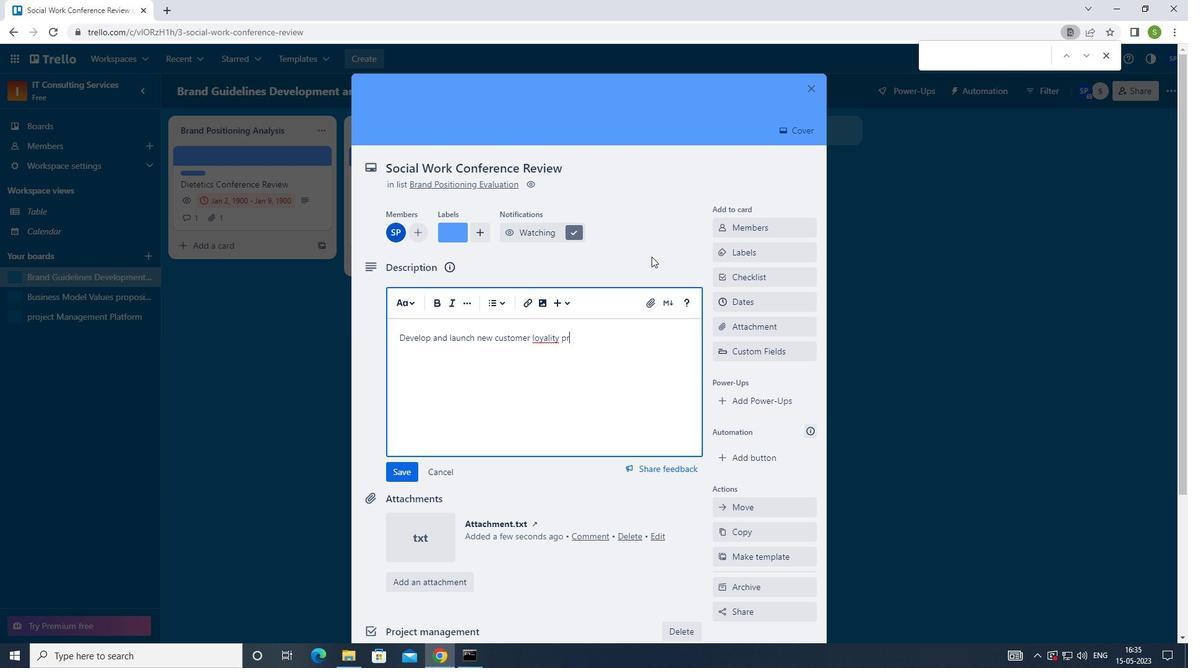 
Action: Mouse moved to (651, 256)
Screenshot: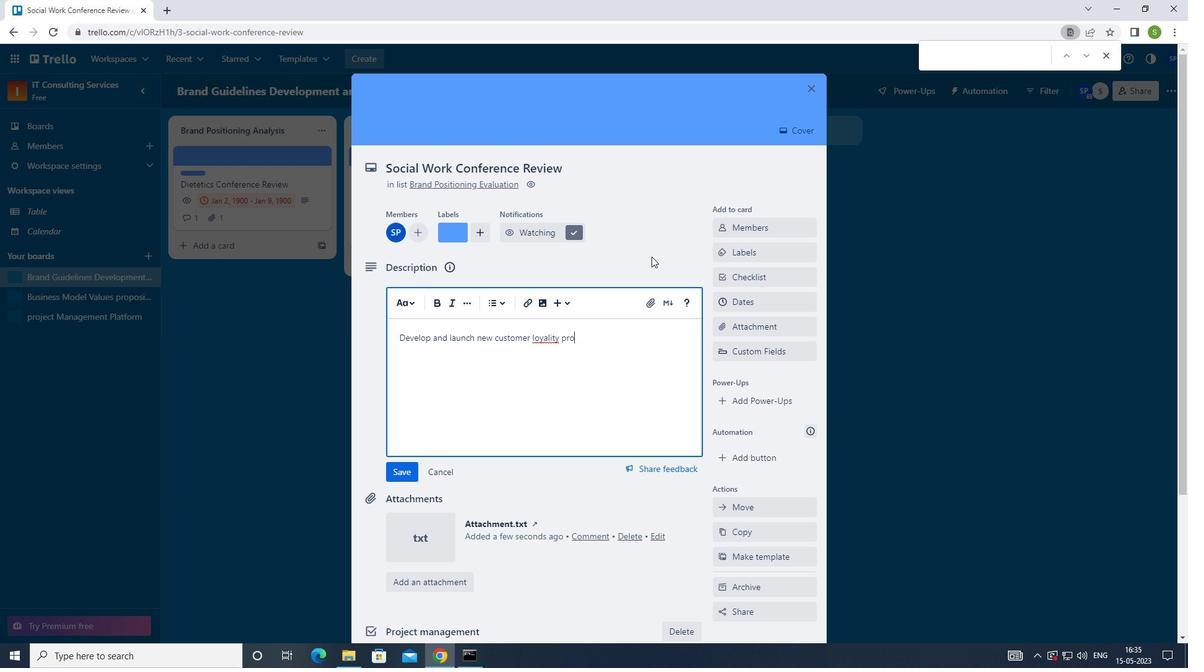 
Action: Key pressed GRA
Screenshot: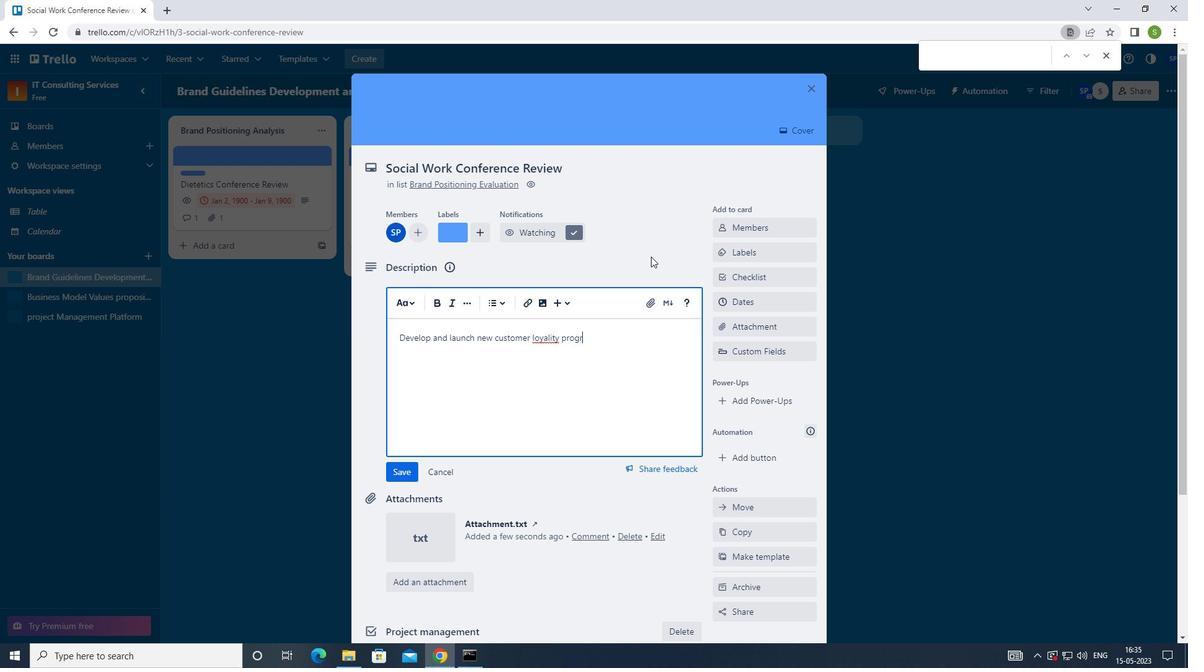 
Action: Mouse moved to (649, 258)
Screenshot: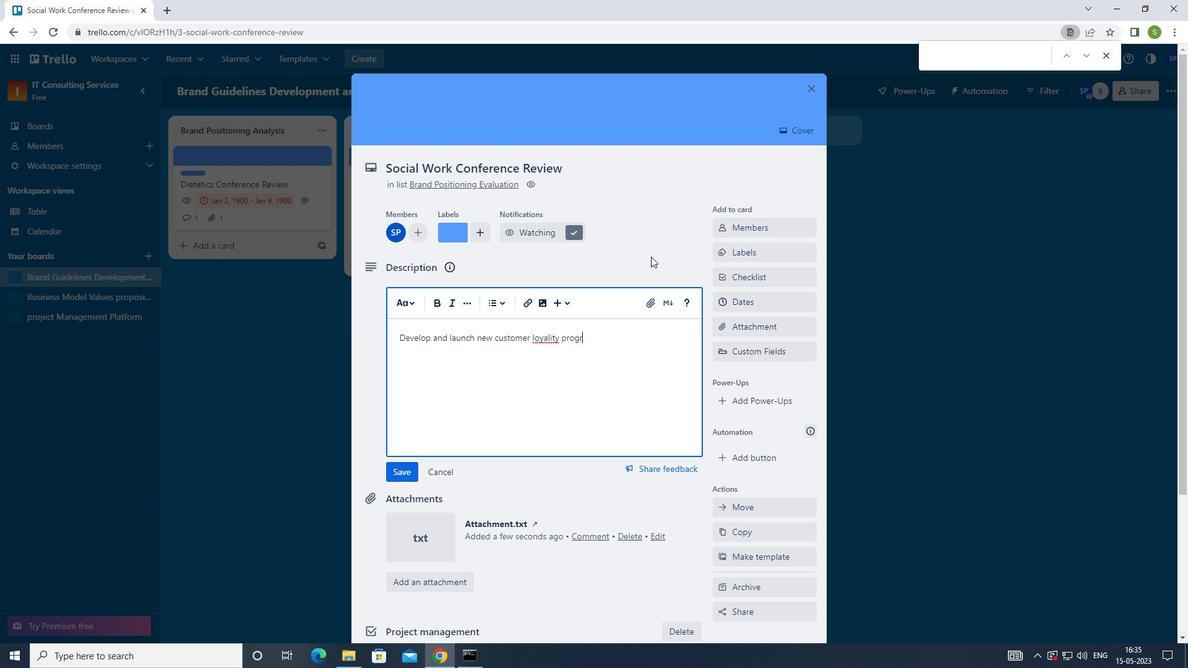 
Action: Key pressed M<Key.space>FOR<Key.space>REPEAT<Key.space>BUSINESS
Screenshot: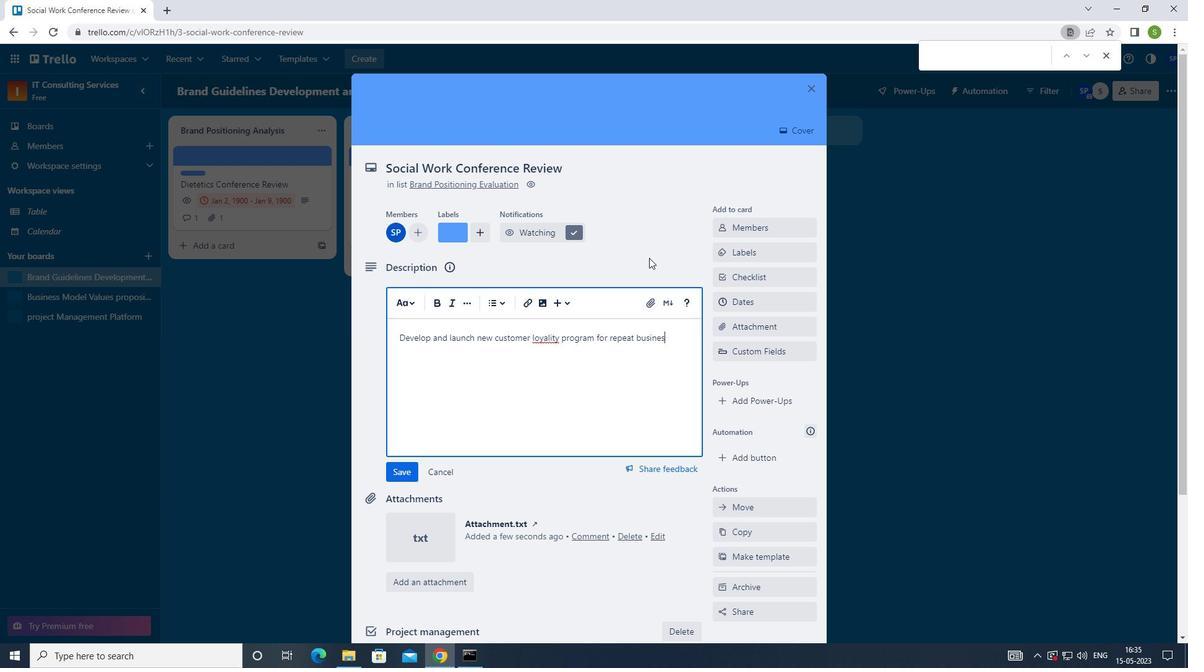 
Action: Mouse moved to (407, 479)
Screenshot: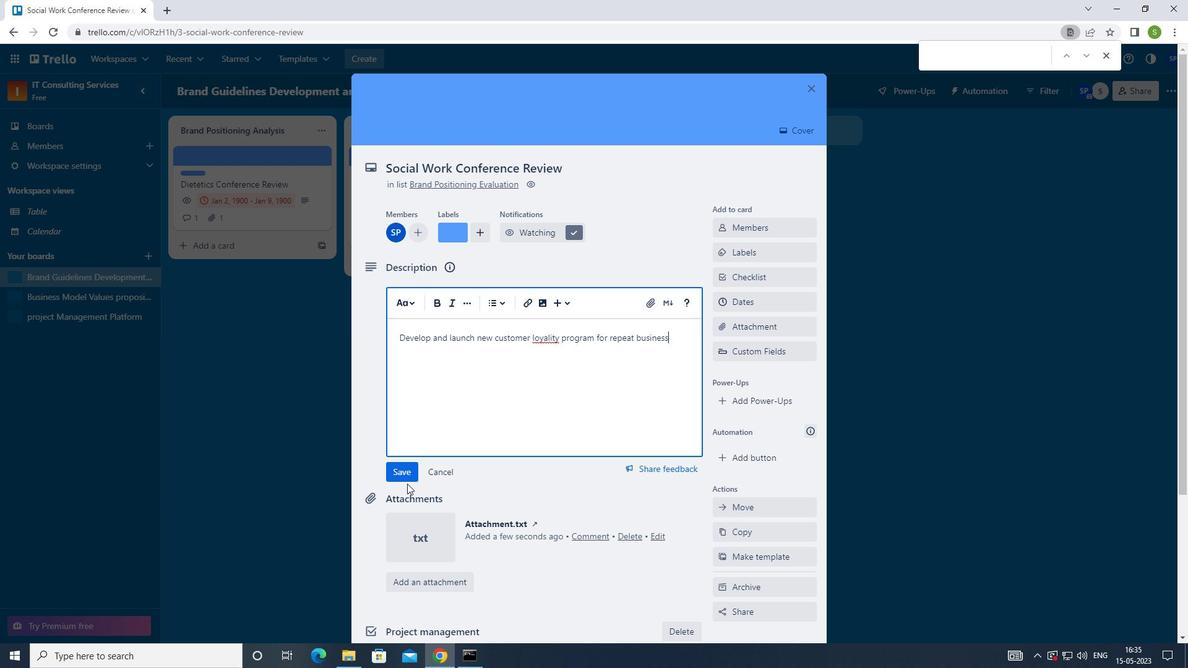 
Action: Mouse pressed left at (407, 479)
Screenshot: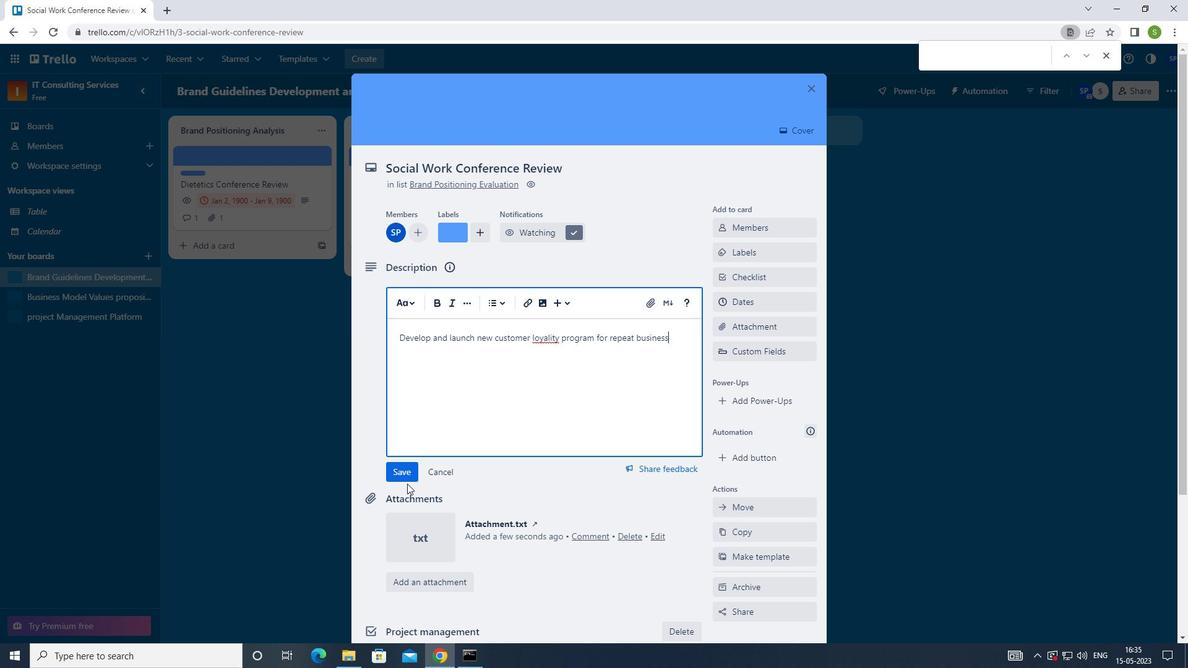 
Action: Mouse moved to (518, 453)
Screenshot: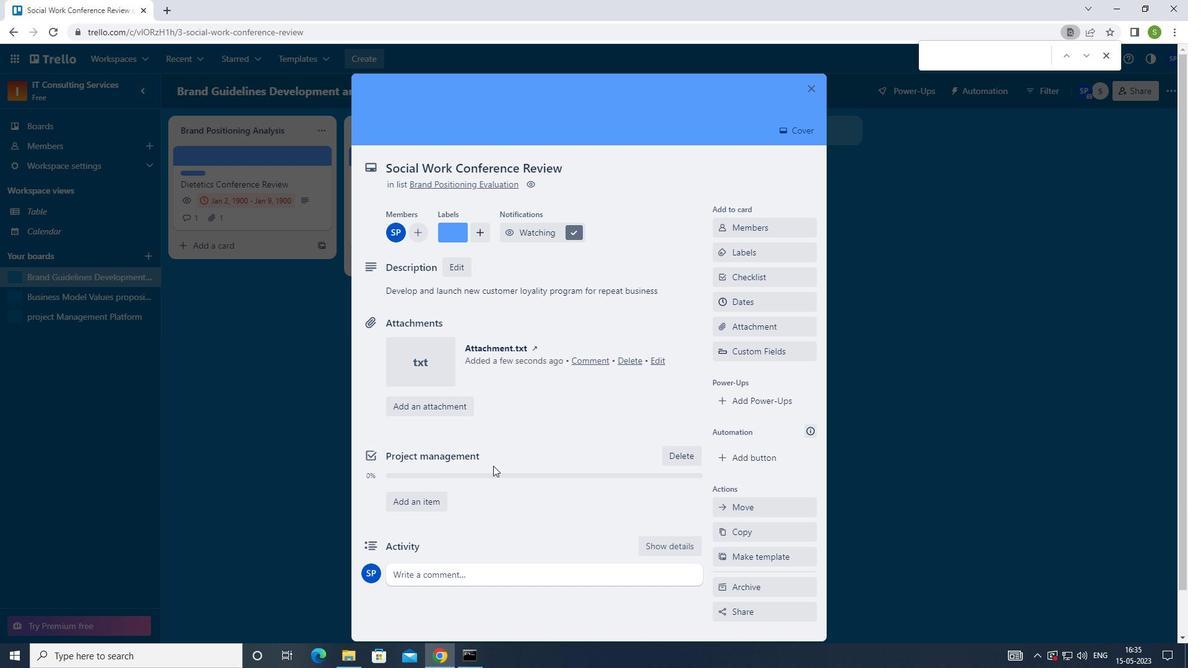 
Action: Mouse scrolled (518, 452) with delta (0, 0)
Screenshot: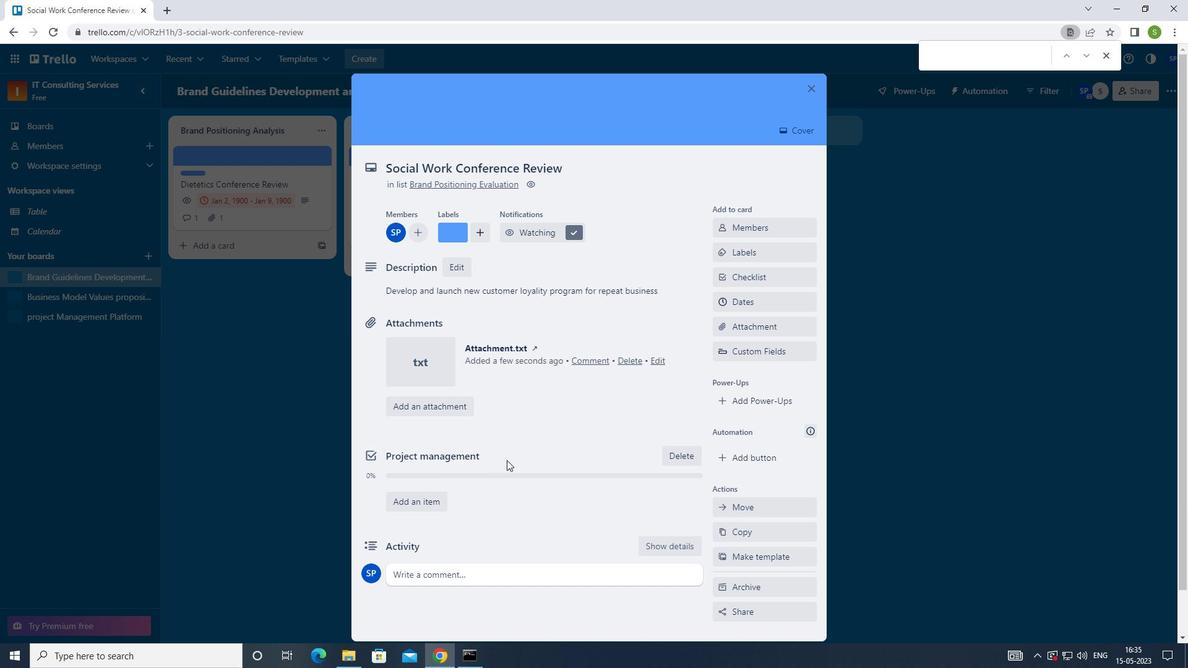 
Action: Mouse moved to (519, 454)
Screenshot: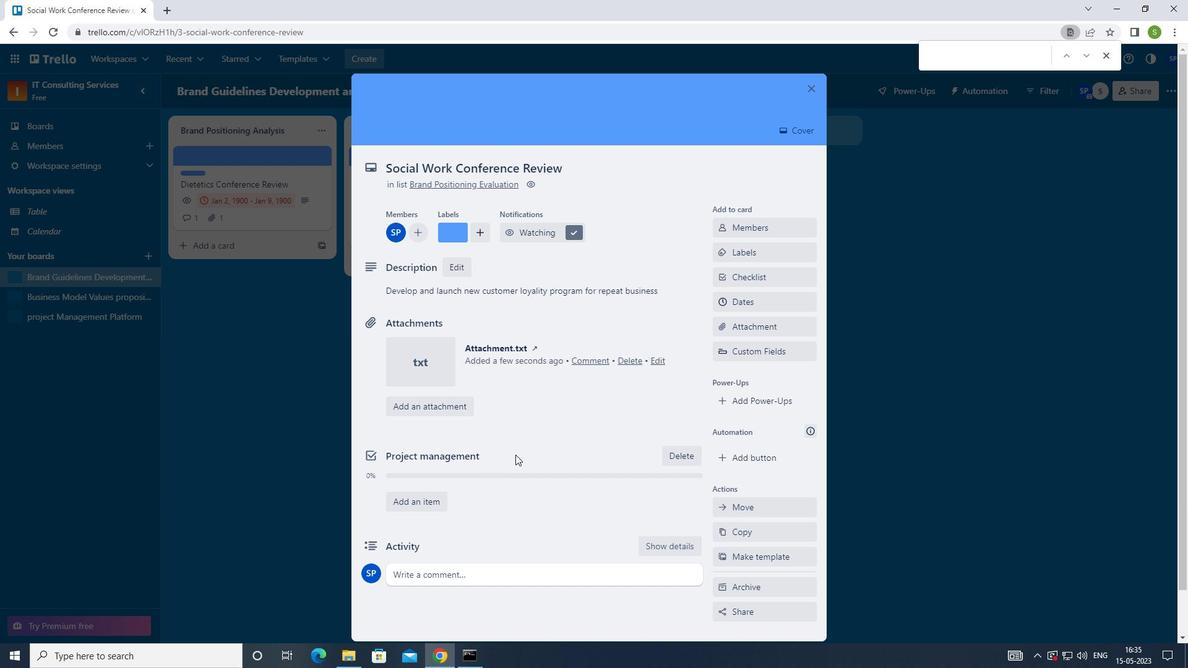 
Action: Mouse scrolled (519, 454) with delta (0, 0)
Screenshot: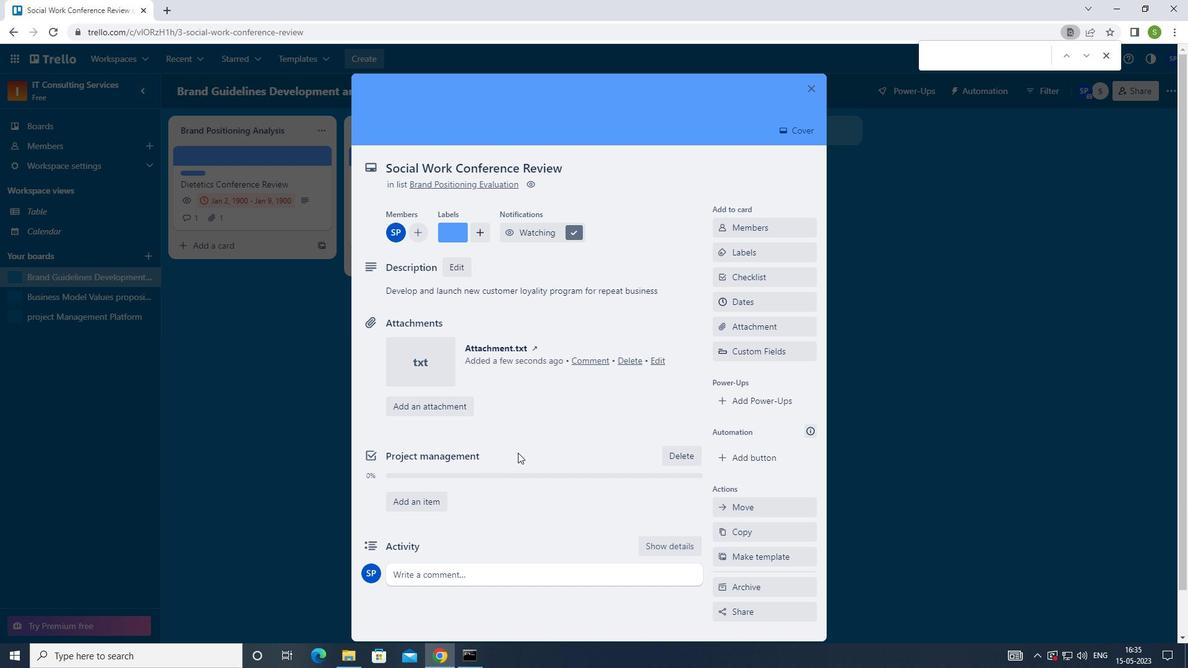 
Action: Mouse moved to (508, 523)
Screenshot: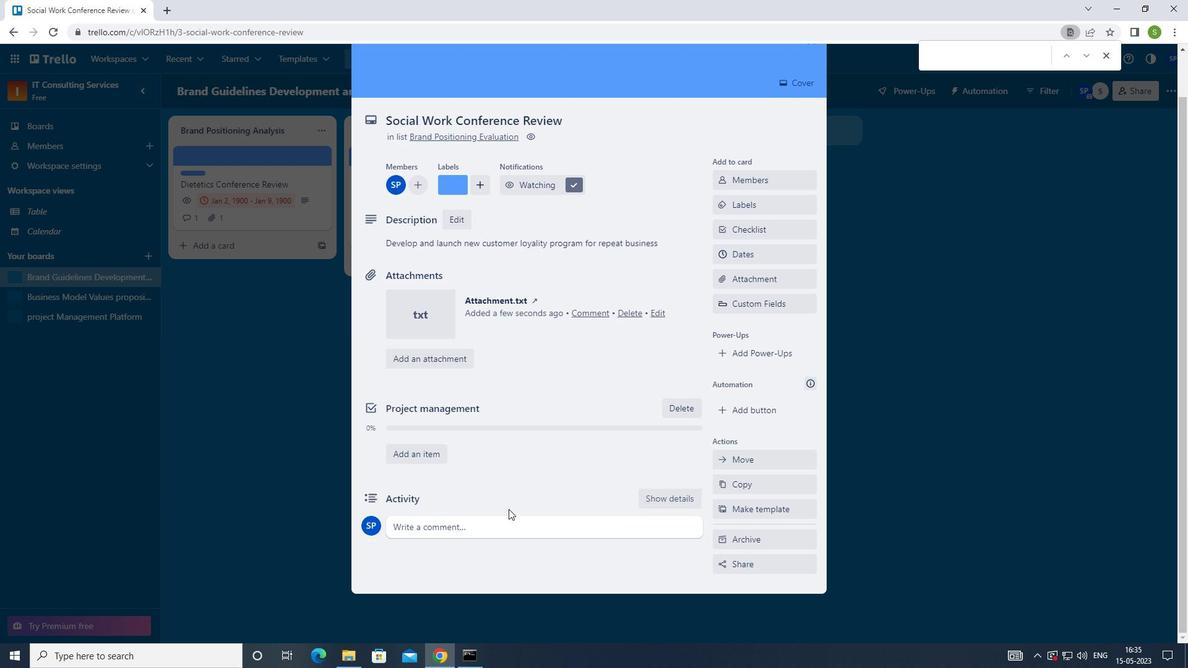 
Action: Mouse pressed left at (508, 523)
Screenshot: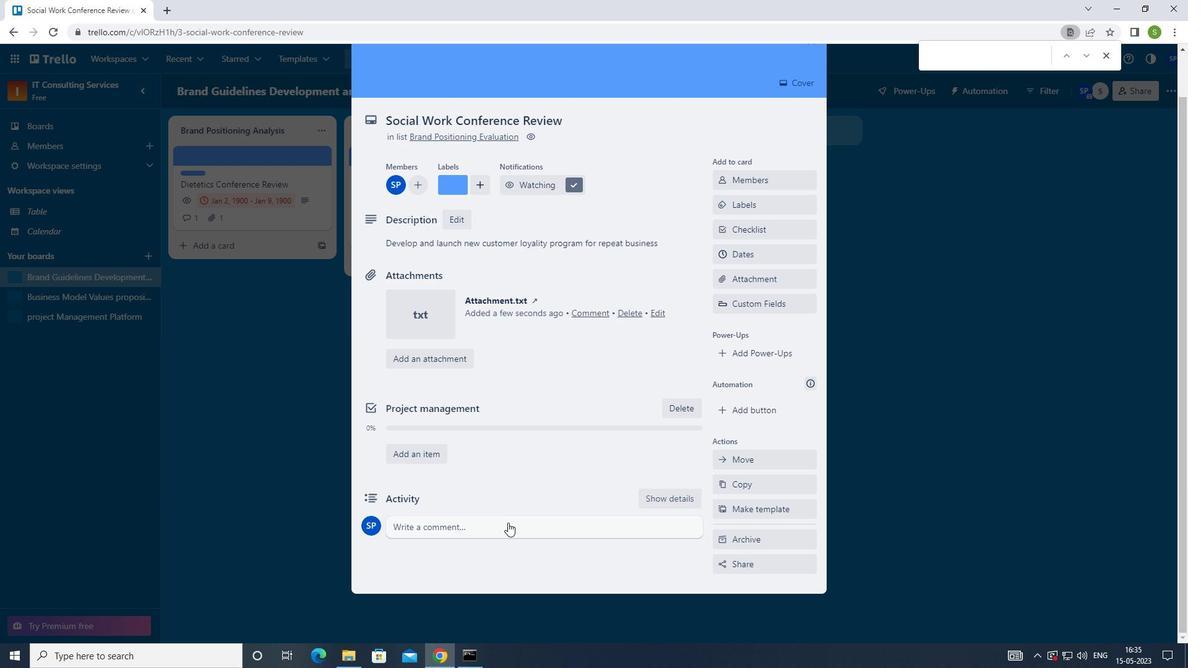 
Action: Mouse moved to (605, 373)
Screenshot: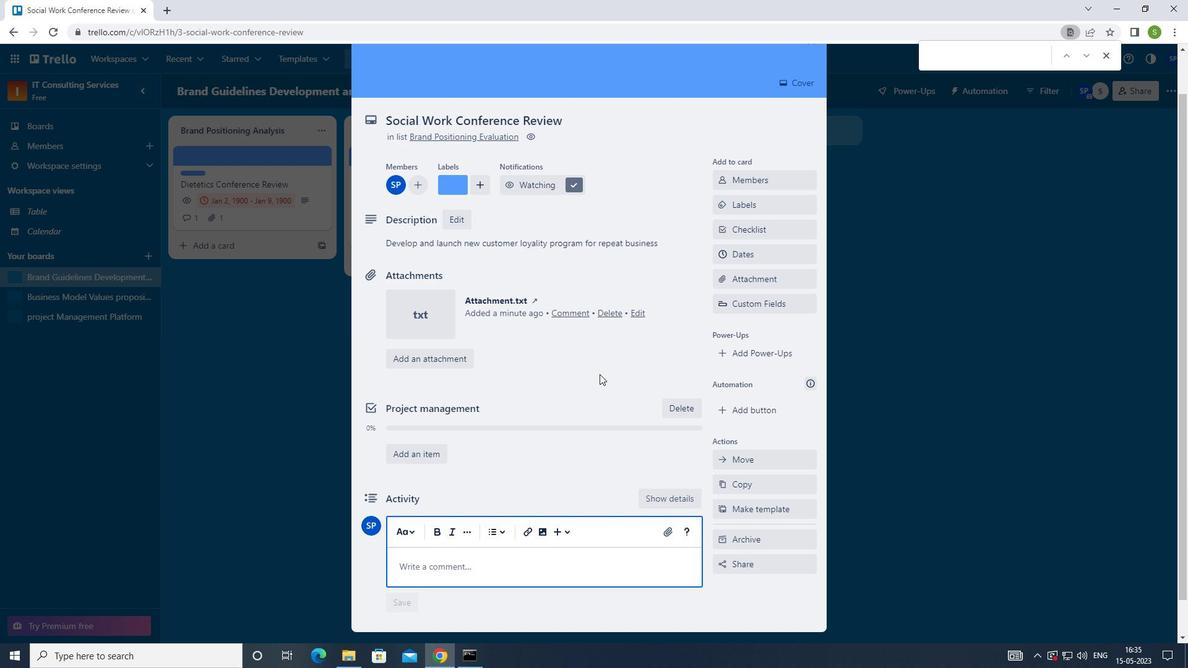 
Action: Key pressed <Key.shift>GIVEN<Key.space>THE<Key.space>POTENTIAL<Key.space>RISKA<Key.space>ASSOCIATED<Key.space>WITH<Key.space>THIS<Key.space>TASK<Key.space>LET<Key.space>US<Key.space>ENSURE<Key.space>THAT<Key.space>WE<Key.space>HAVE<Key.space>A<Key.space>SOLID<Key.space>RISK<Key.space>MANAGEMENT<Key.space>PLAN<Key.space>IN<Key.space>PLACE
Screenshot: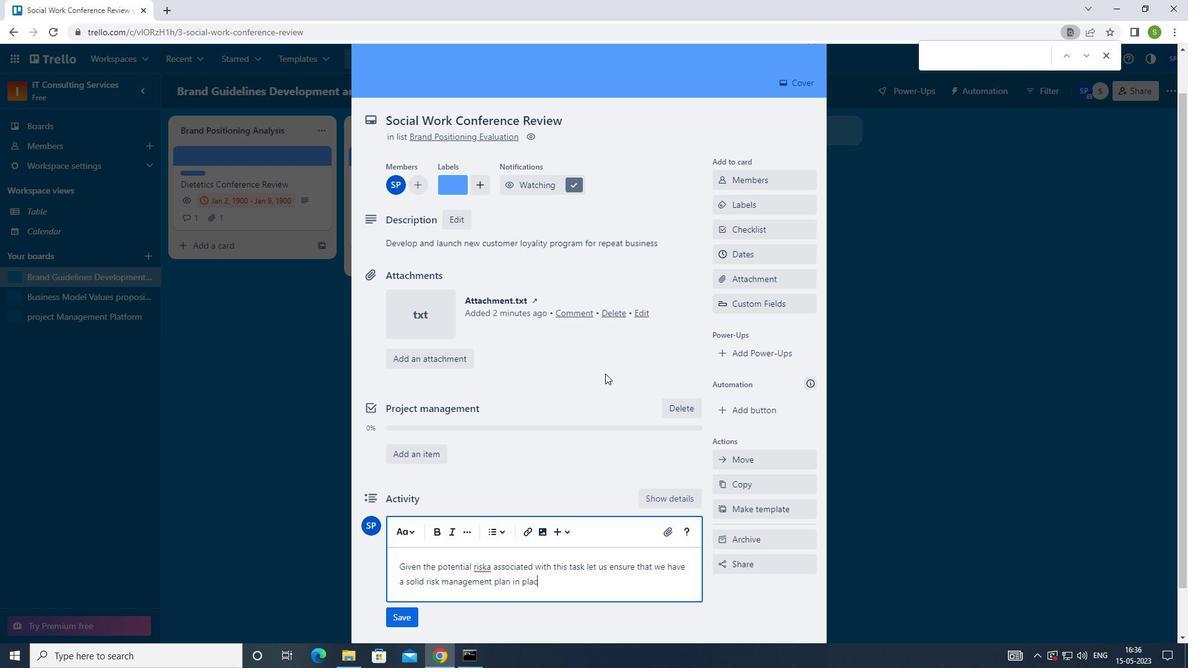 
Action: Mouse moved to (491, 567)
Screenshot: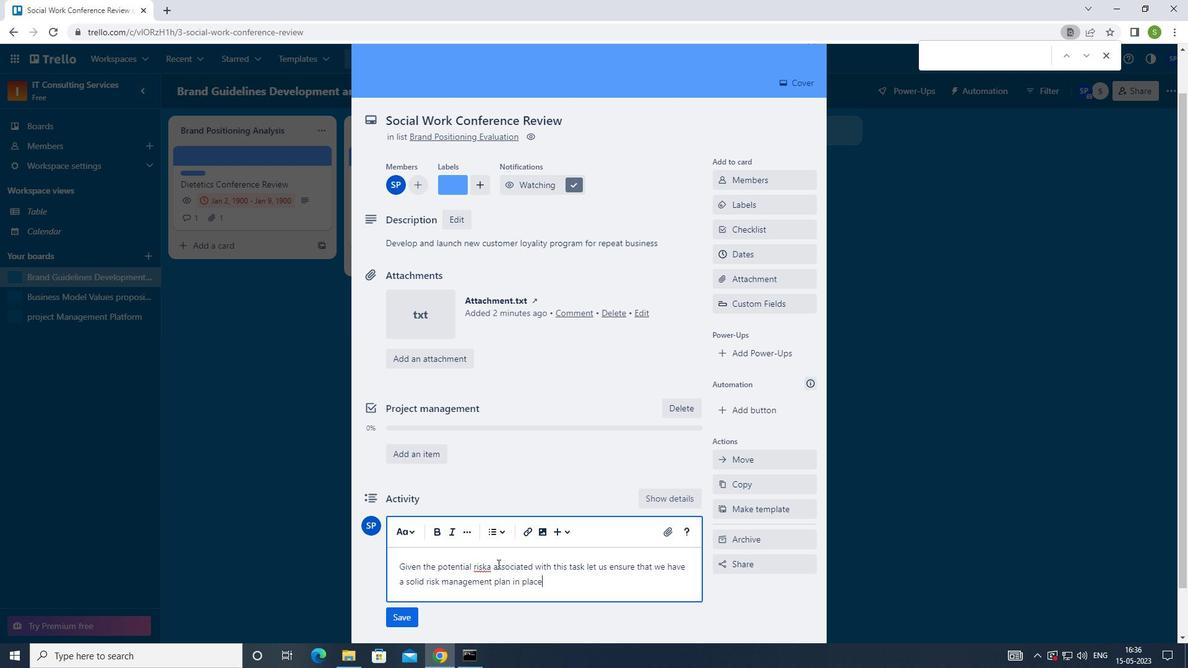
Action: Mouse pressed left at (491, 567)
Screenshot: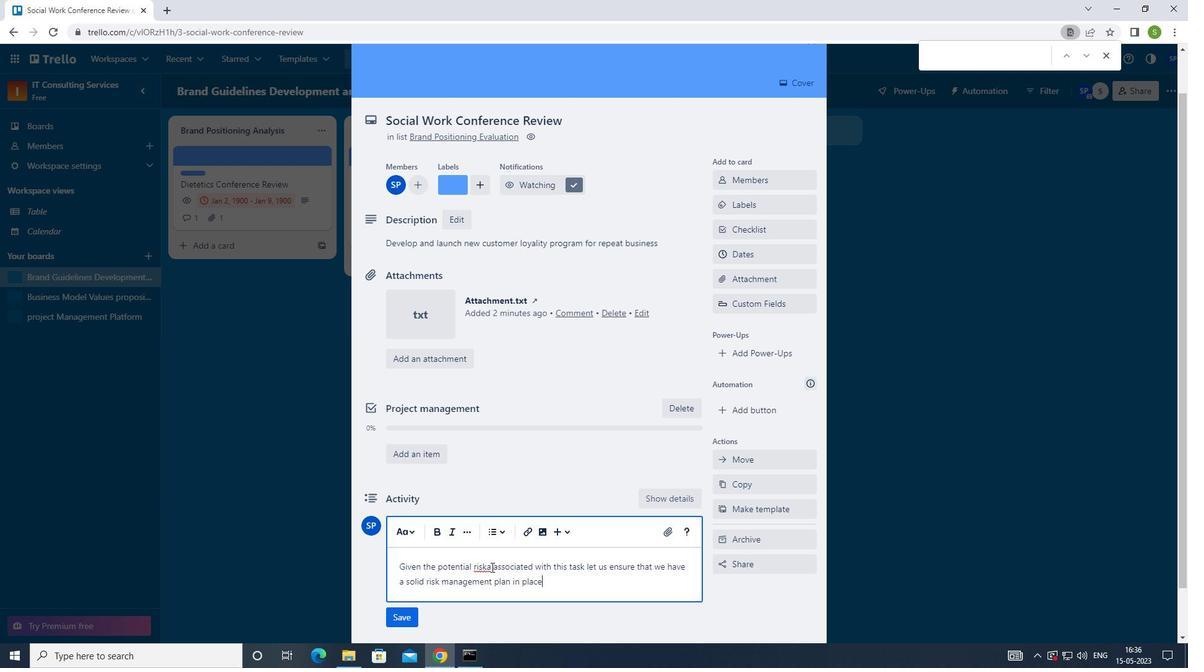
Action: Mouse moved to (529, 559)
Screenshot: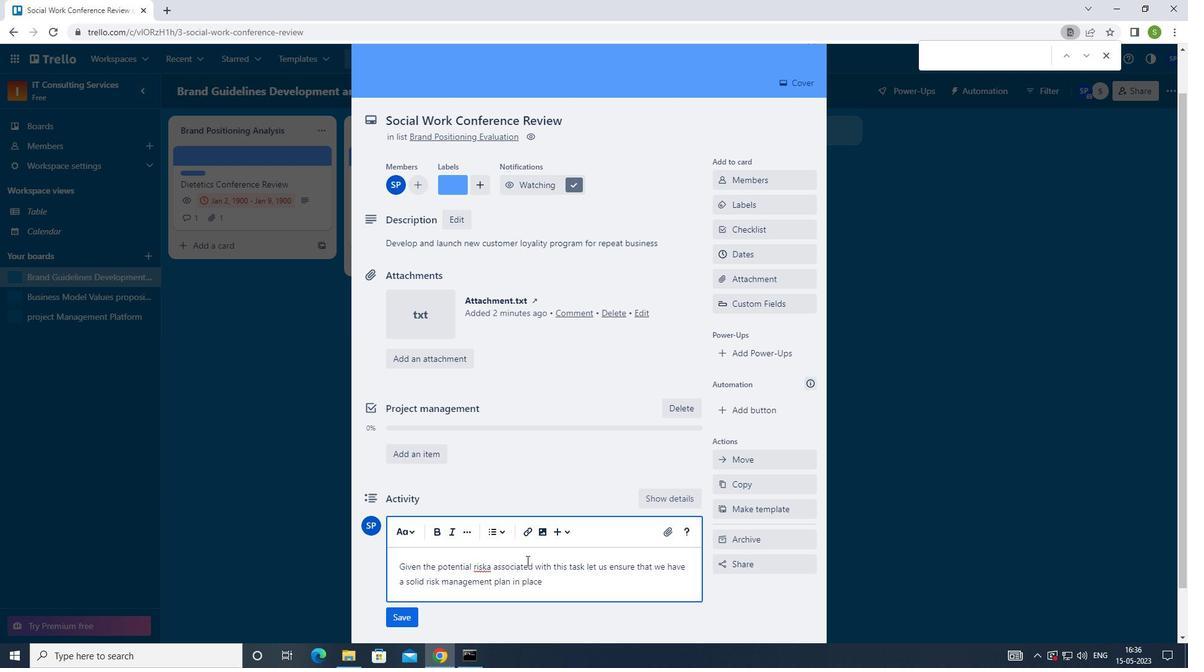 
Action: Key pressed <Key.backspace>
Screenshot: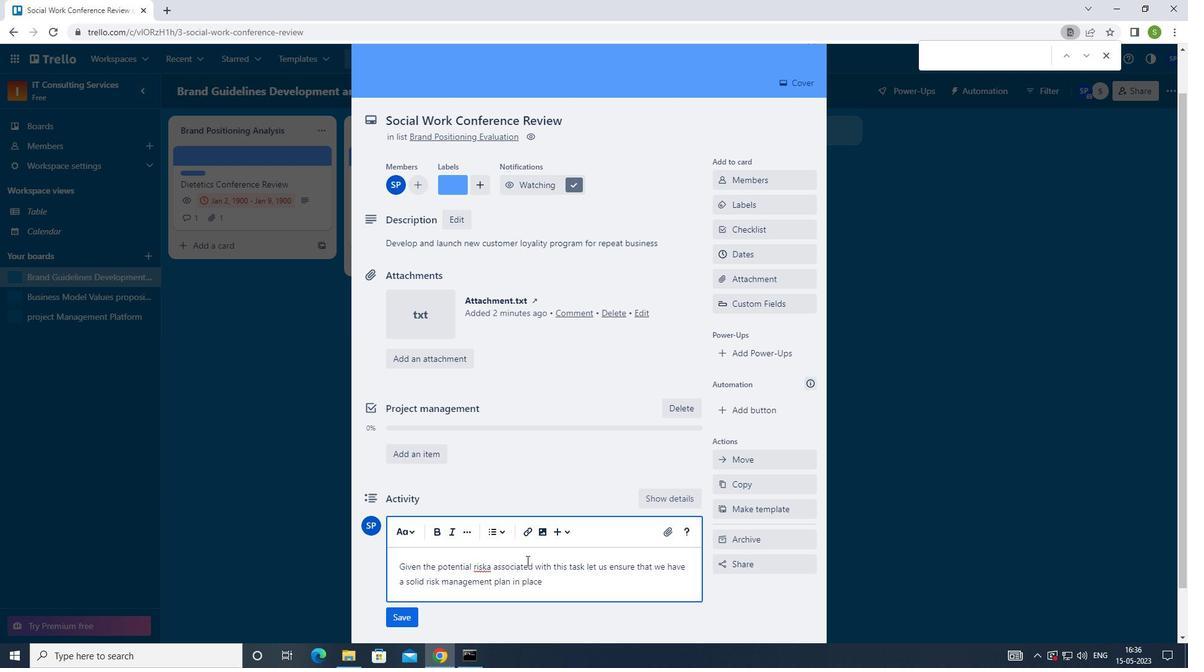 
Action: Mouse moved to (402, 609)
Screenshot: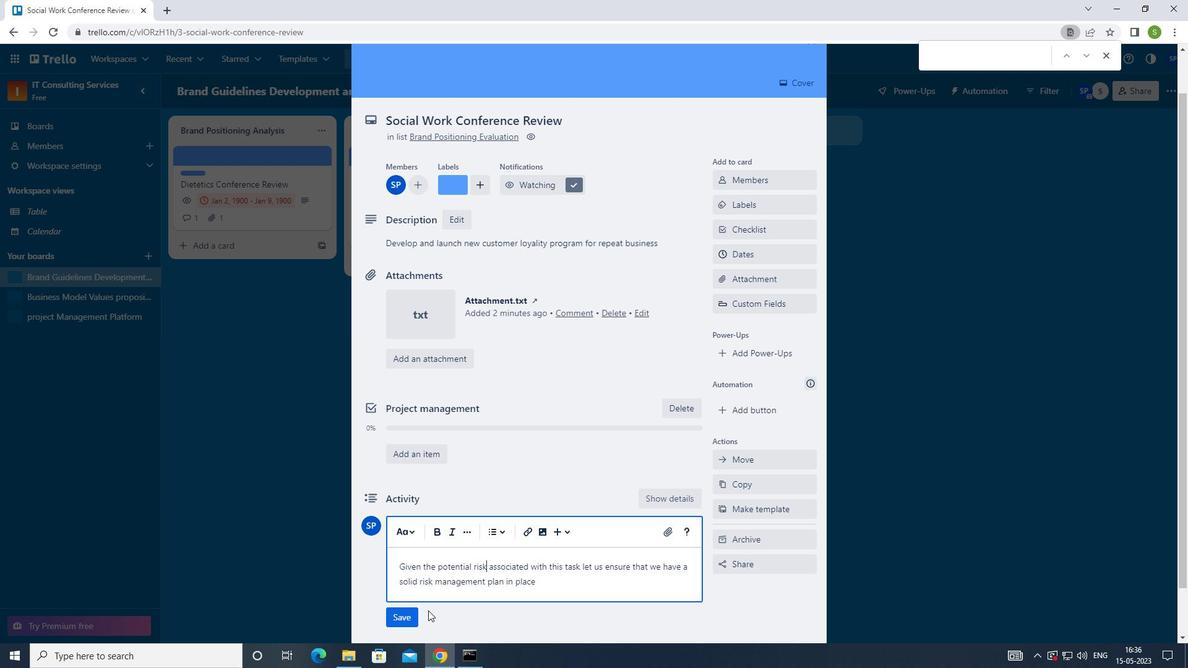 
Action: Mouse pressed left at (402, 609)
Screenshot: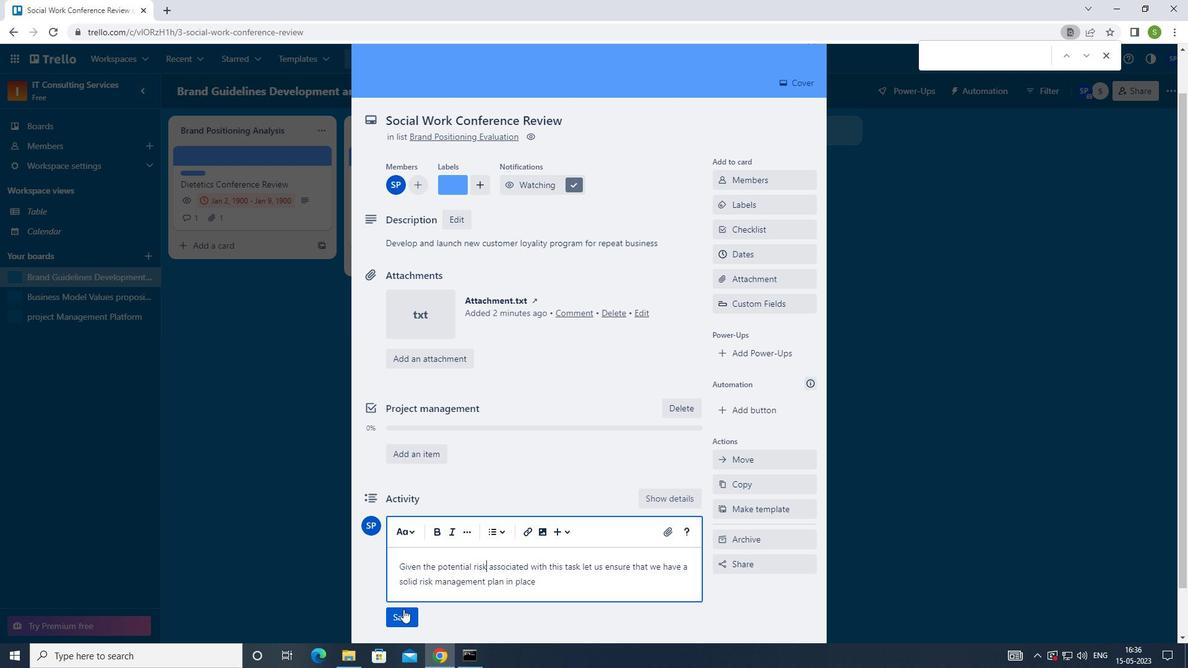 
Action: Mouse moved to (735, 255)
Screenshot: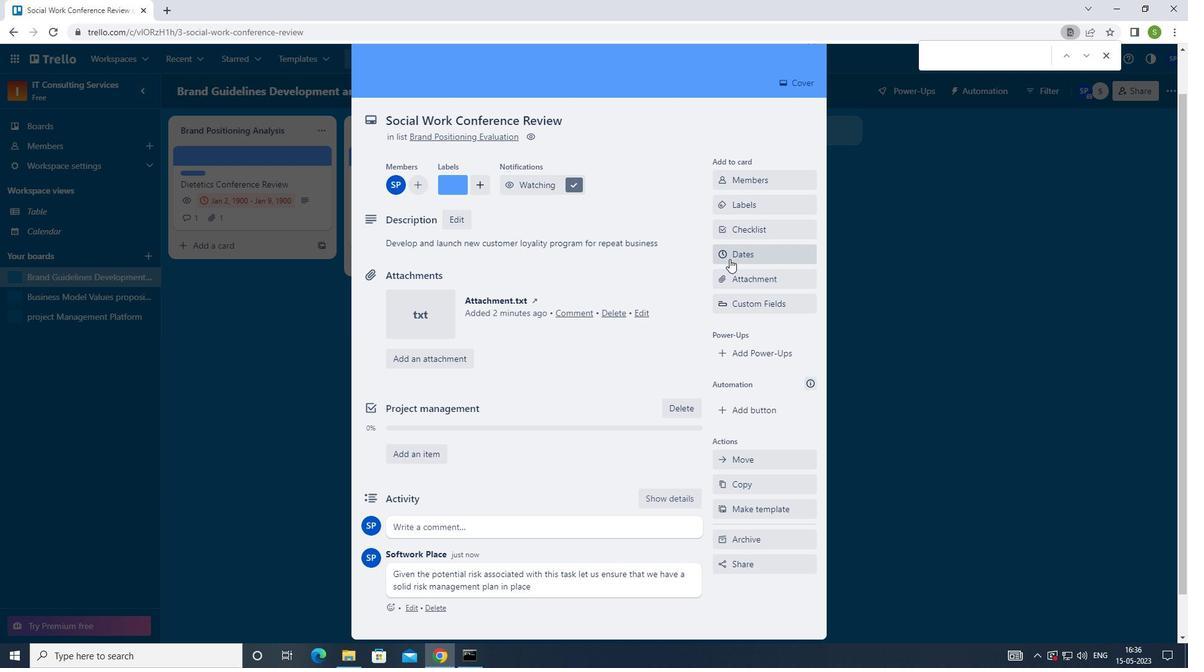 
Action: Mouse pressed left at (735, 255)
Screenshot: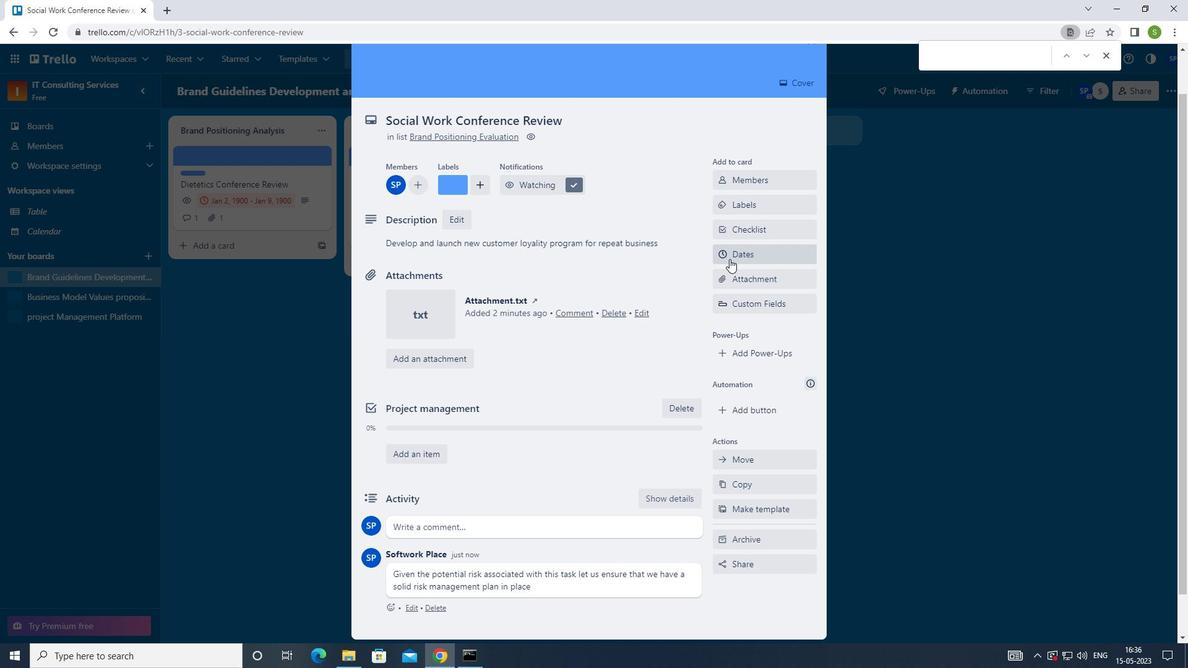 
Action: Mouse moved to (729, 316)
Screenshot: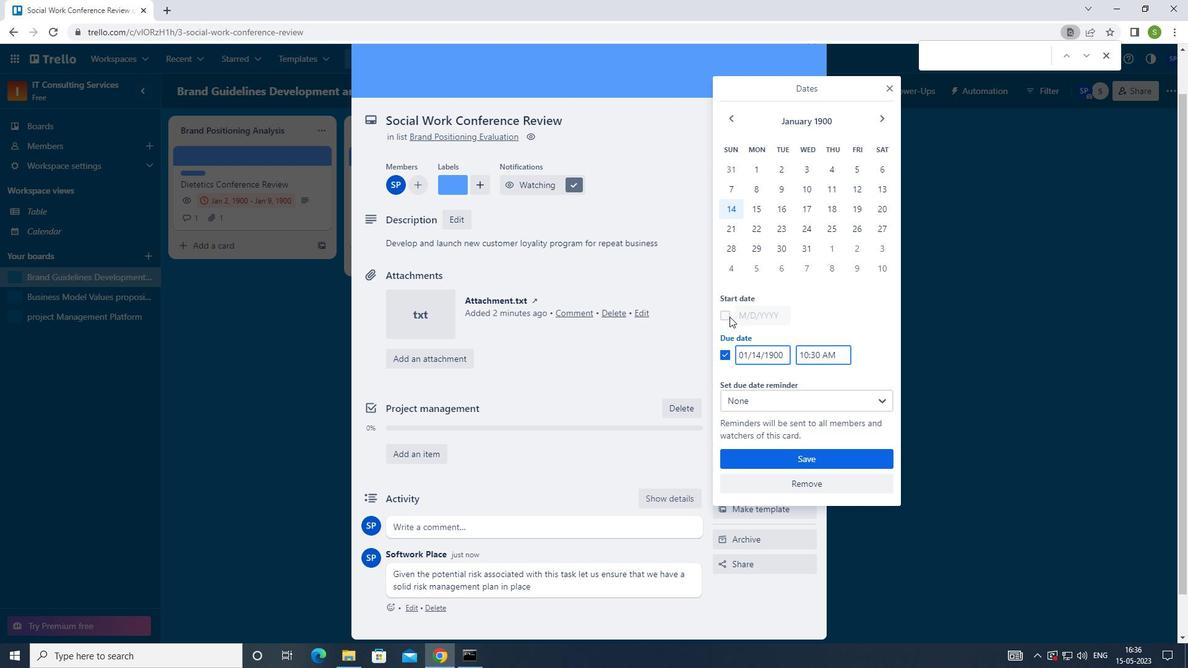 
Action: Mouse pressed left at (729, 316)
Screenshot: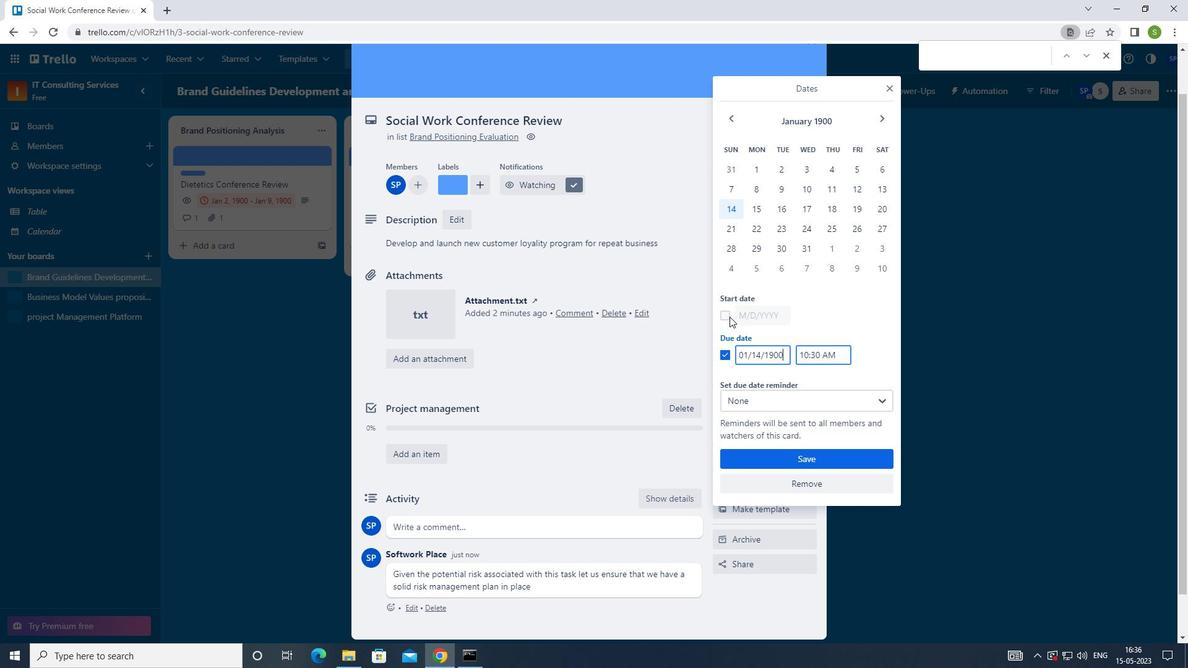 
Action: Mouse moved to (758, 193)
Screenshot: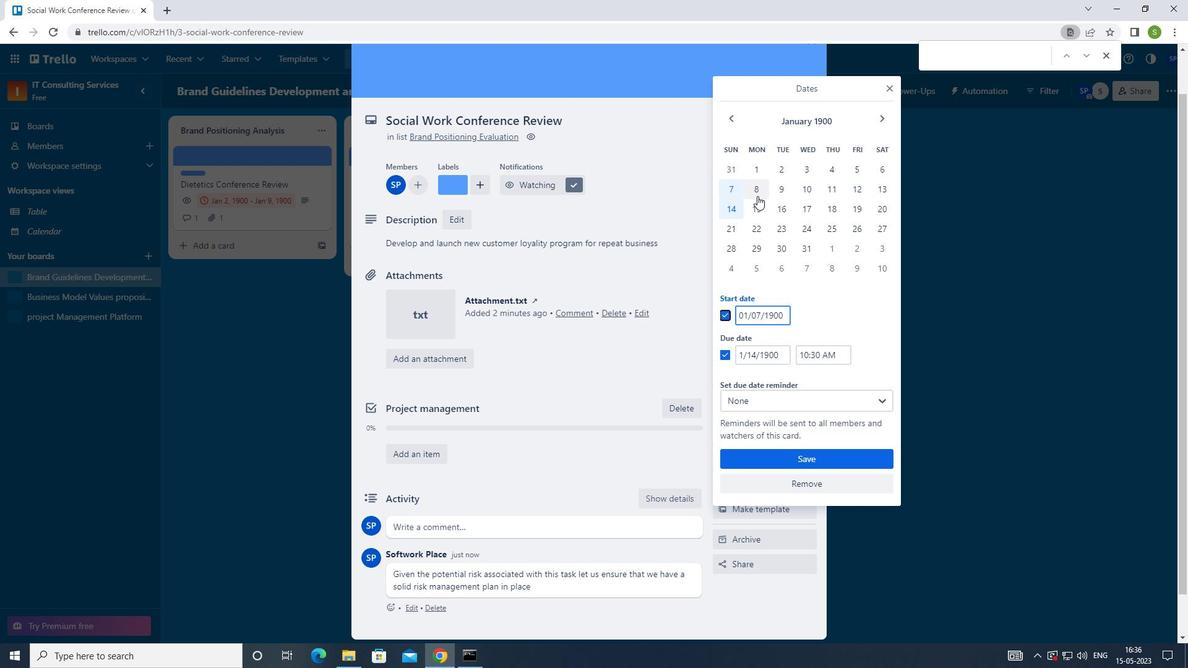 
Action: Mouse pressed left at (758, 193)
Screenshot: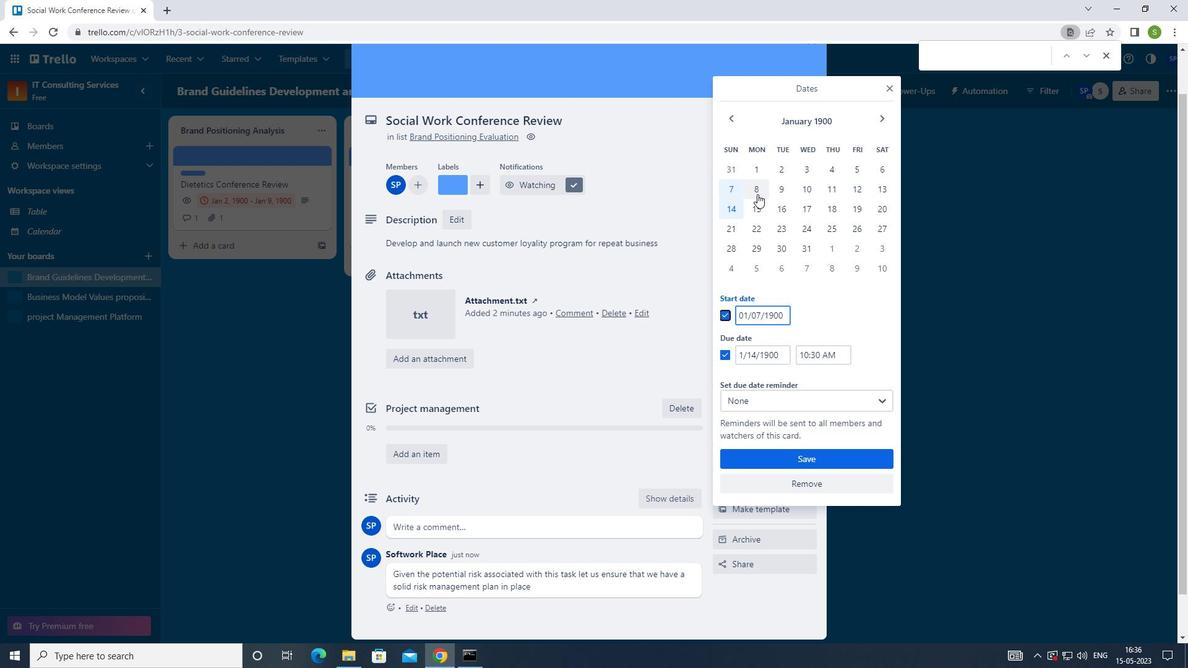
Action: Mouse moved to (755, 216)
Screenshot: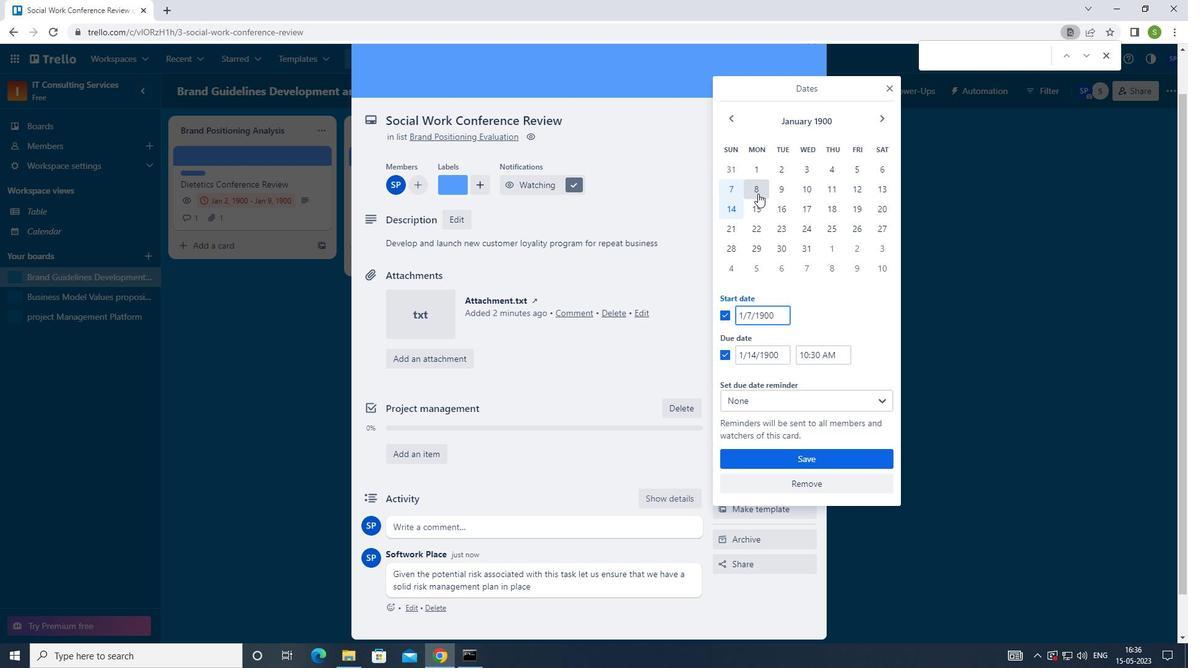 
Action: Mouse pressed left at (755, 216)
Screenshot: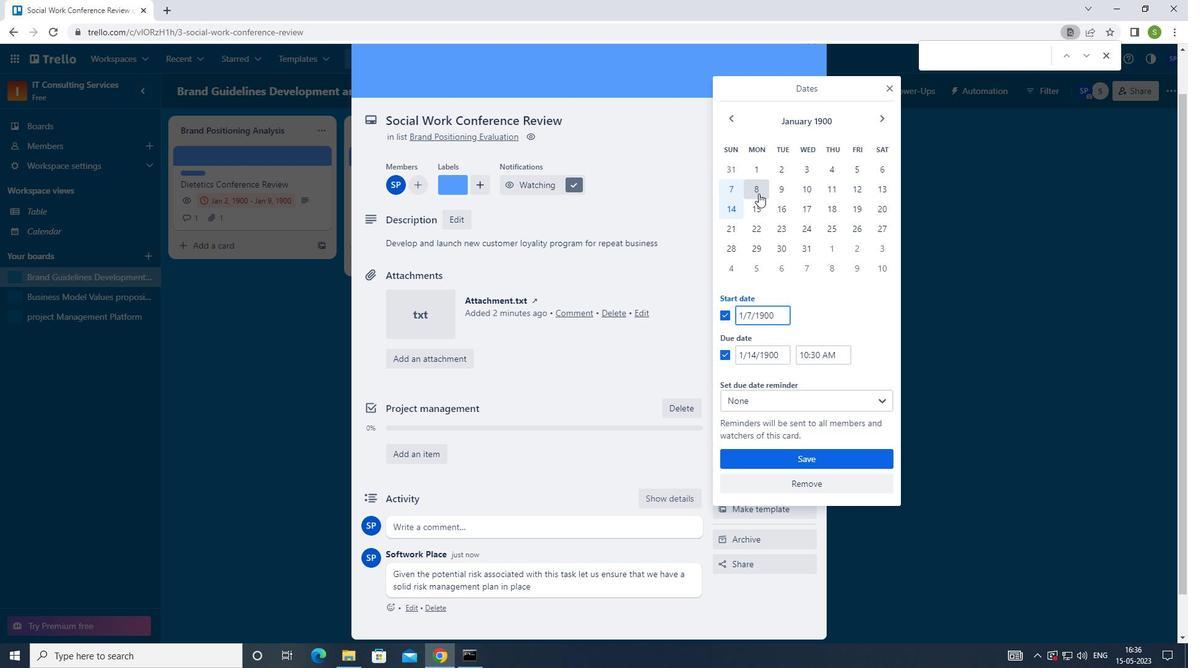 
Action: Mouse moved to (770, 463)
Screenshot: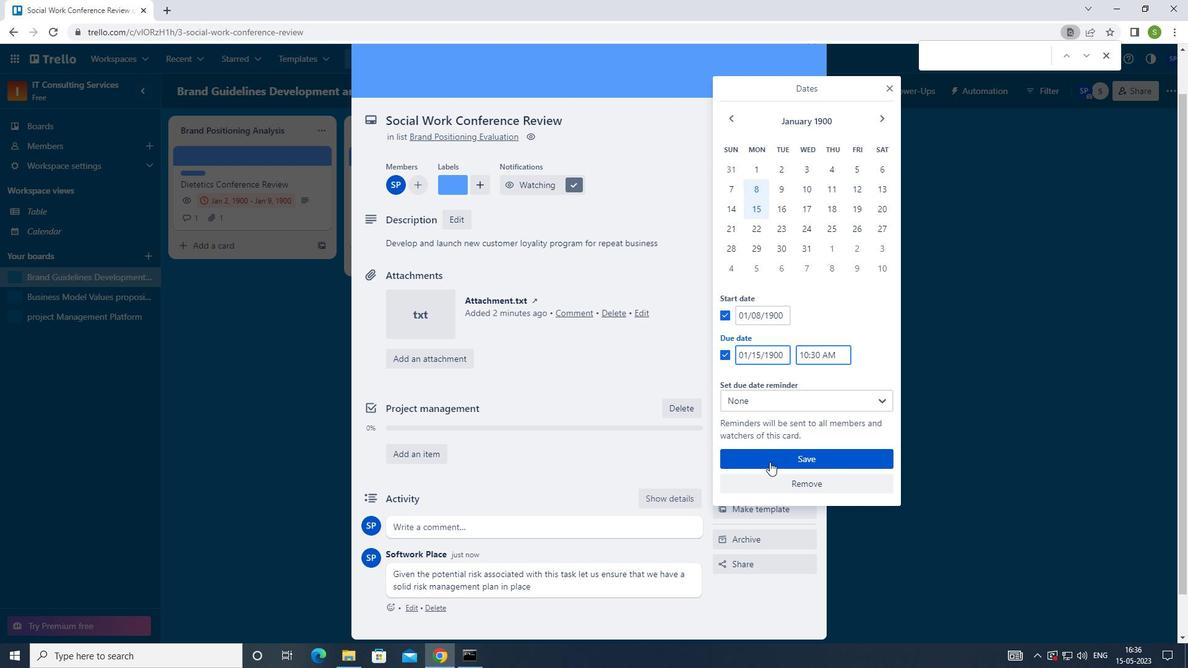 
Action: Mouse pressed left at (770, 463)
Screenshot: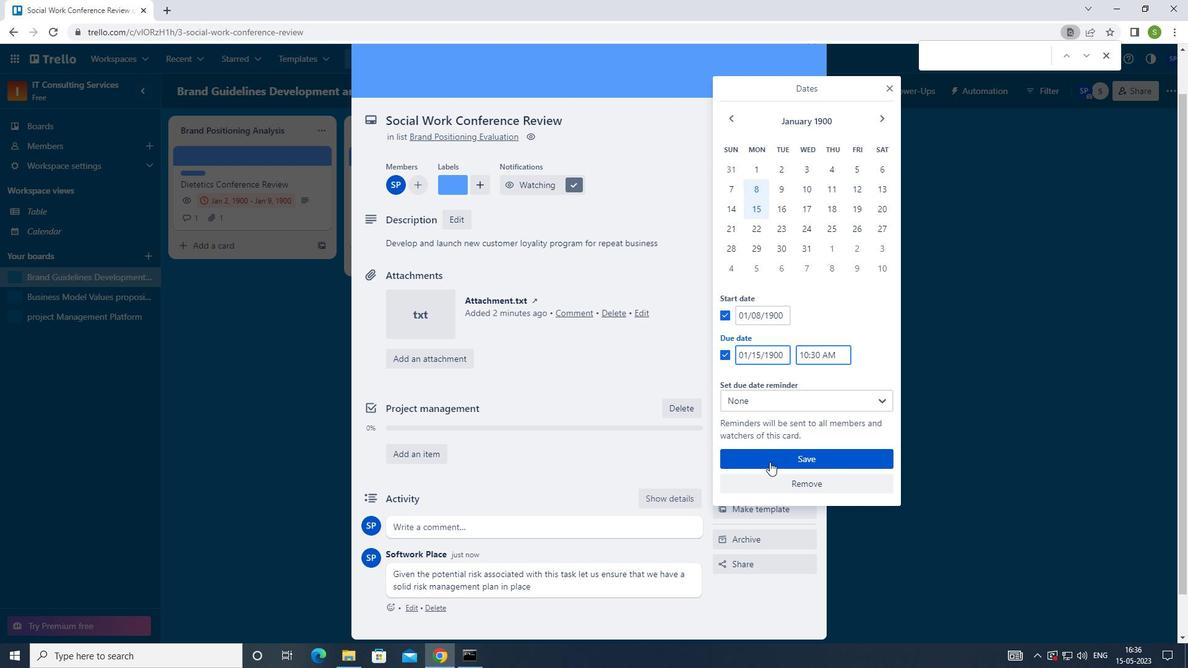 
Action: Mouse moved to (768, 439)
Screenshot: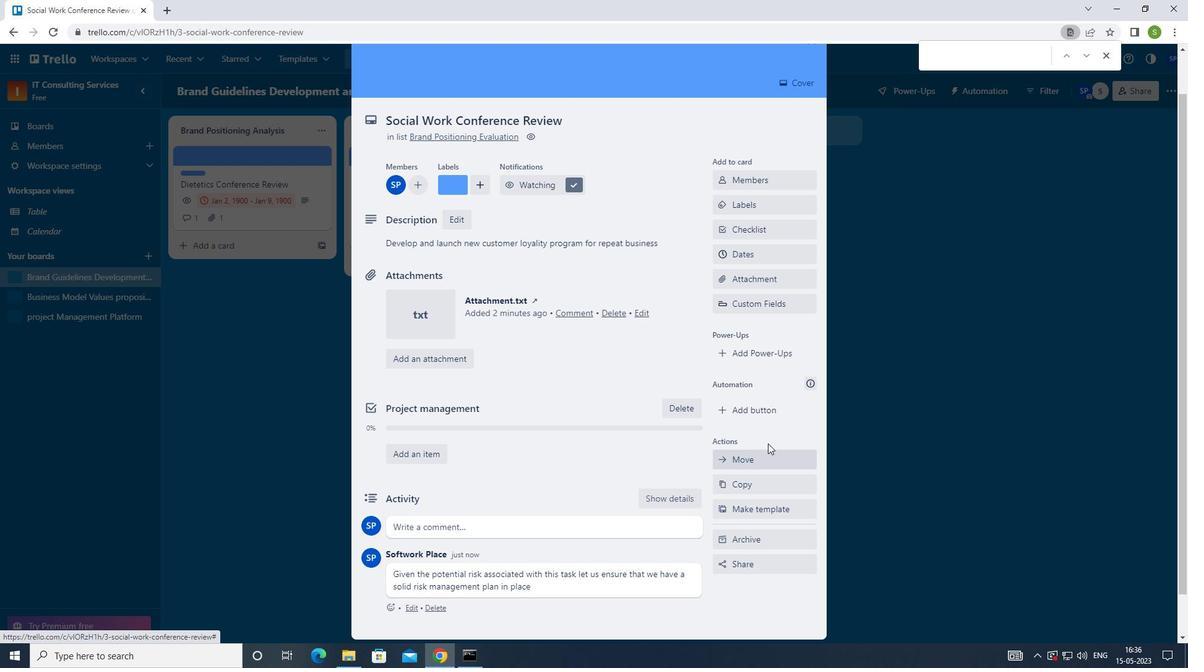 
Action: Key pressed <Key.f8>
Screenshot: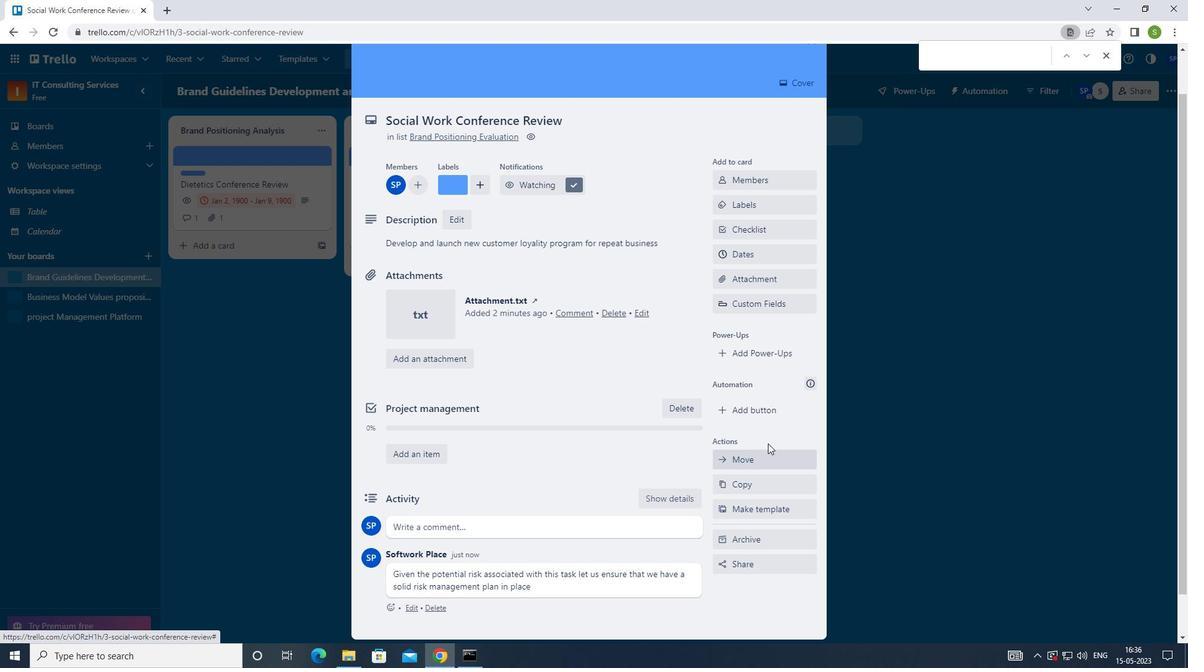 
